 Task: In the event  named  Interview with Christen, Set a range of dates when you can accept meetings  '12 Jun â€" 30 Jun 2023'. Select a duration of  60 min. Select working hours  	_x000D_
MON- SAT 9:00am â€" 5:00pm. Add time before or after your events  as 5 min. Set the frequency of available time slots for invitees as  50 min. Set the minimum notice period and maximum events allowed per day as  44 hours and 2. , logged in from the account softage.4@softage.net and add another guest for the event, softage.1@softage.net
Action: Mouse pressed left at (457, 265)
Screenshot: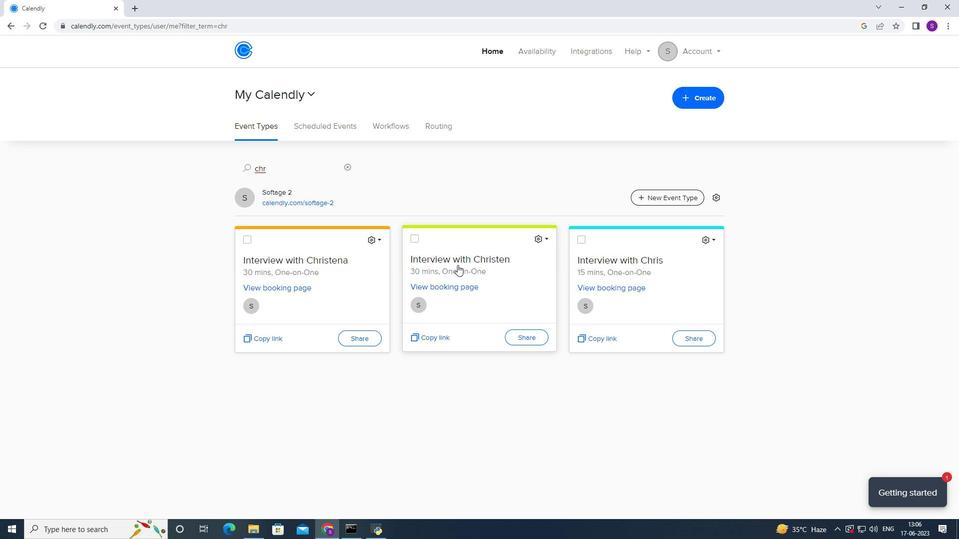 
Action: Mouse moved to (275, 205)
Screenshot: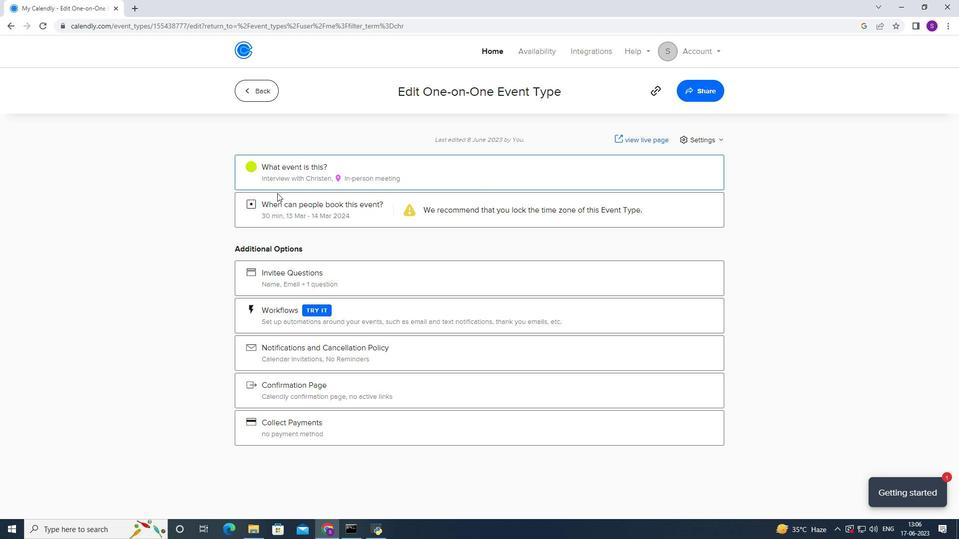 
Action: Mouse pressed left at (275, 205)
Screenshot: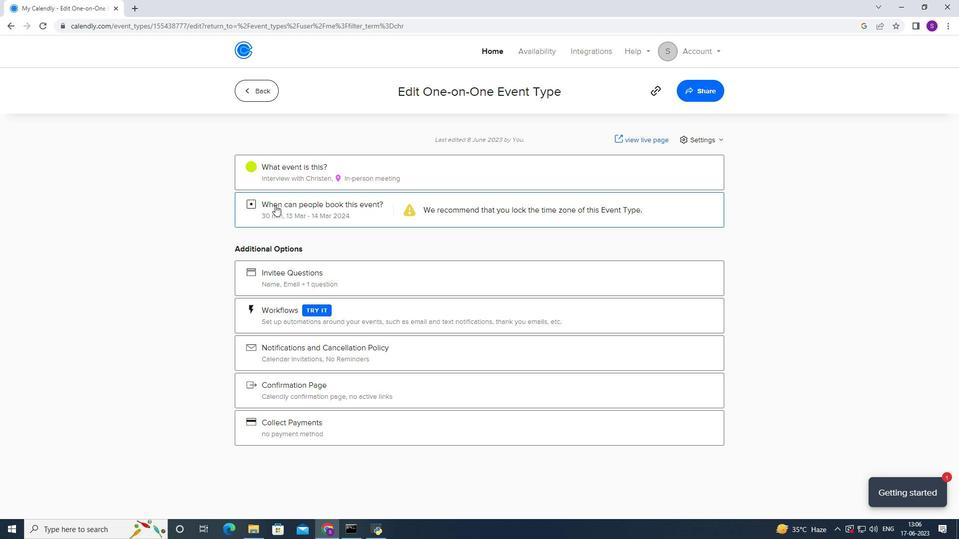 
Action: Mouse moved to (366, 332)
Screenshot: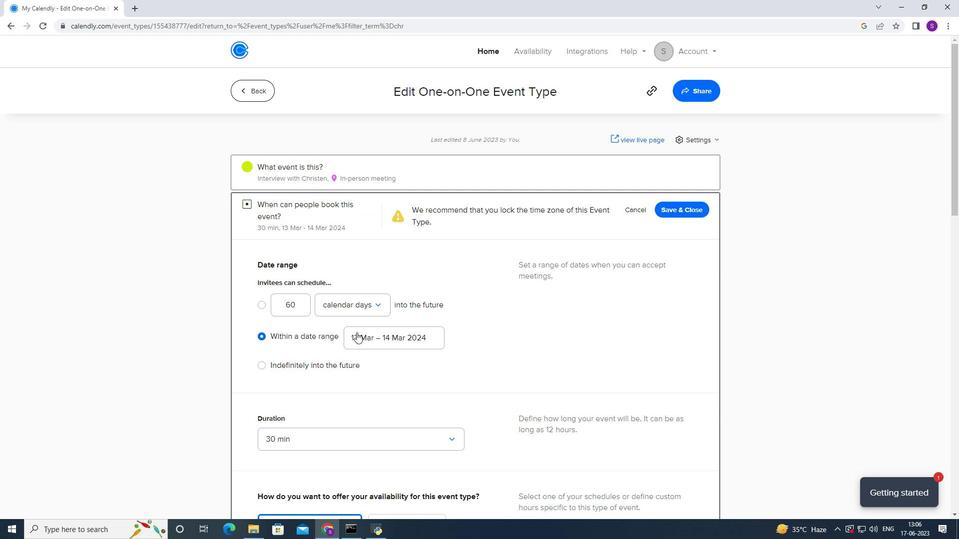 
Action: Mouse pressed left at (366, 332)
Screenshot: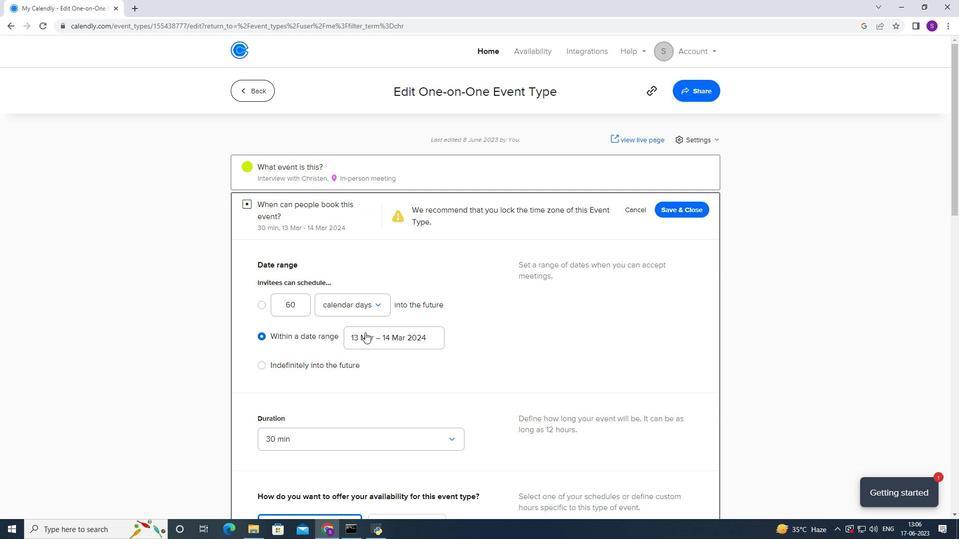 
Action: Mouse moved to (220, 218)
Screenshot: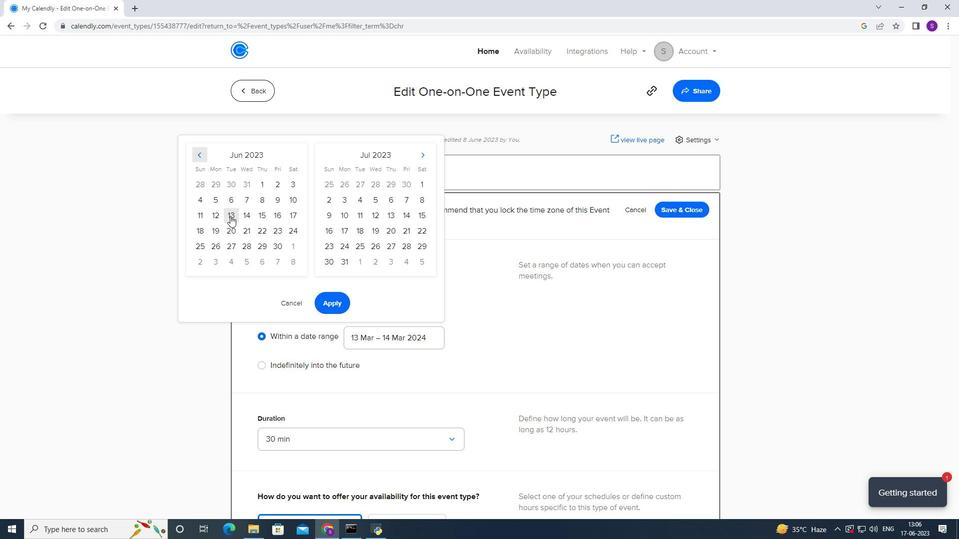 
Action: Mouse pressed left at (220, 218)
Screenshot: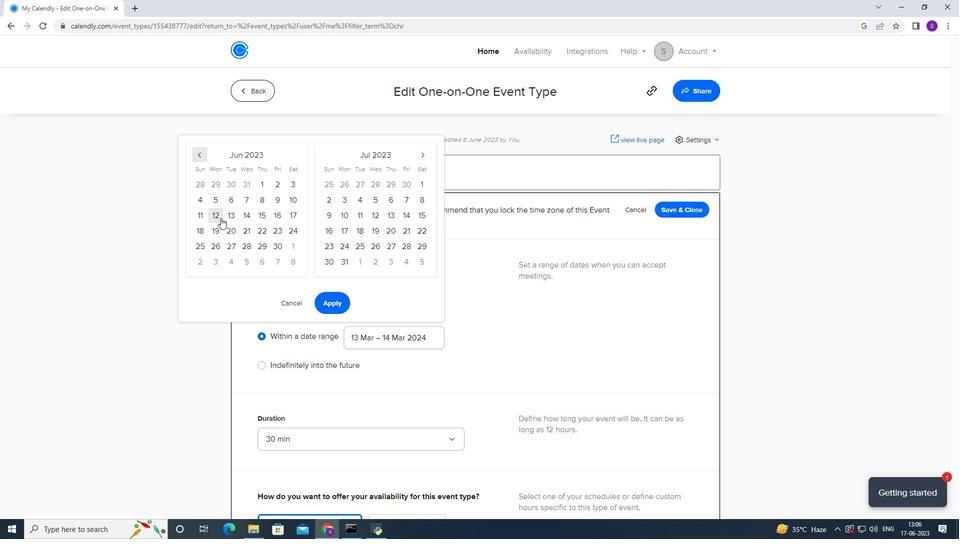 
Action: Mouse moved to (271, 249)
Screenshot: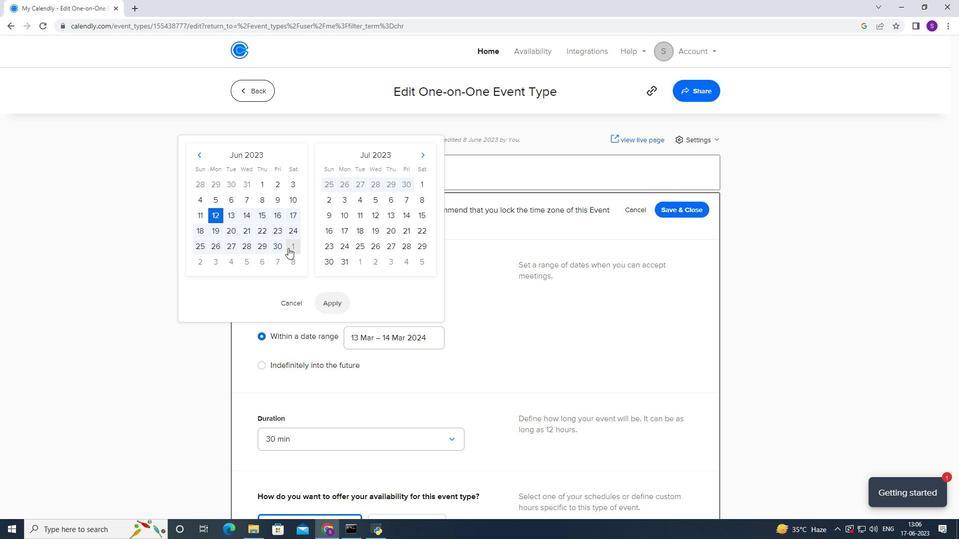 
Action: Mouse pressed left at (271, 249)
Screenshot: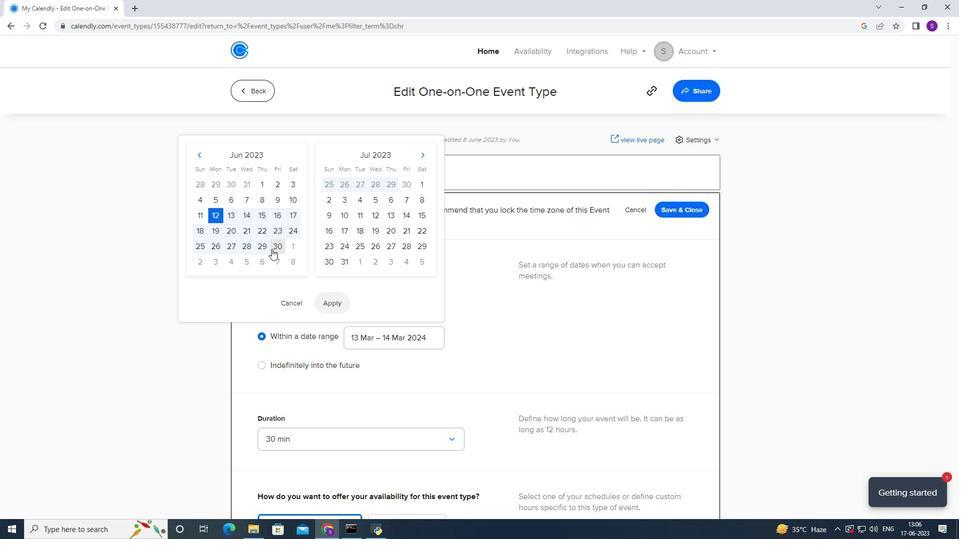 
Action: Mouse moved to (317, 301)
Screenshot: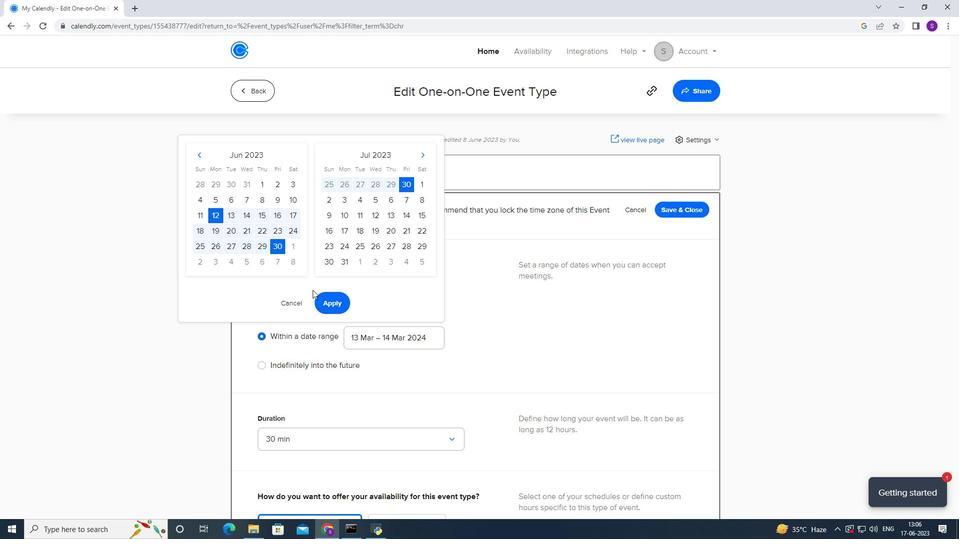 
Action: Mouse pressed left at (317, 301)
Screenshot: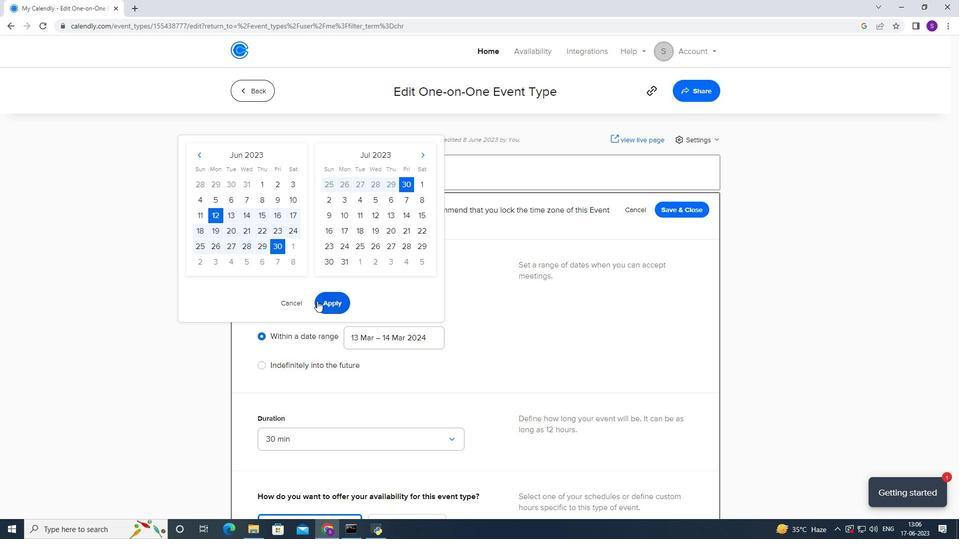 
Action: Mouse moved to (321, 300)
Screenshot: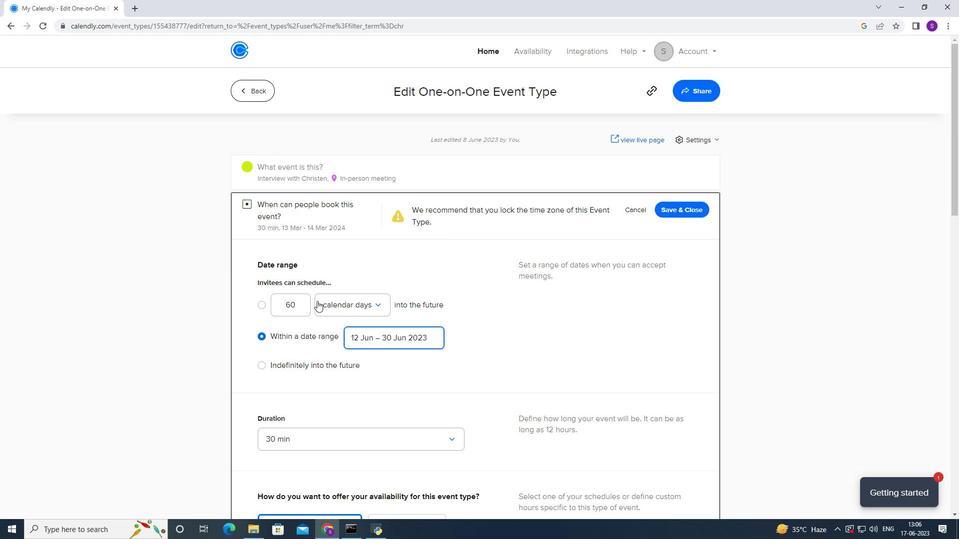 
Action: Mouse scrolled (321, 299) with delta (0, 0)
Screenshot: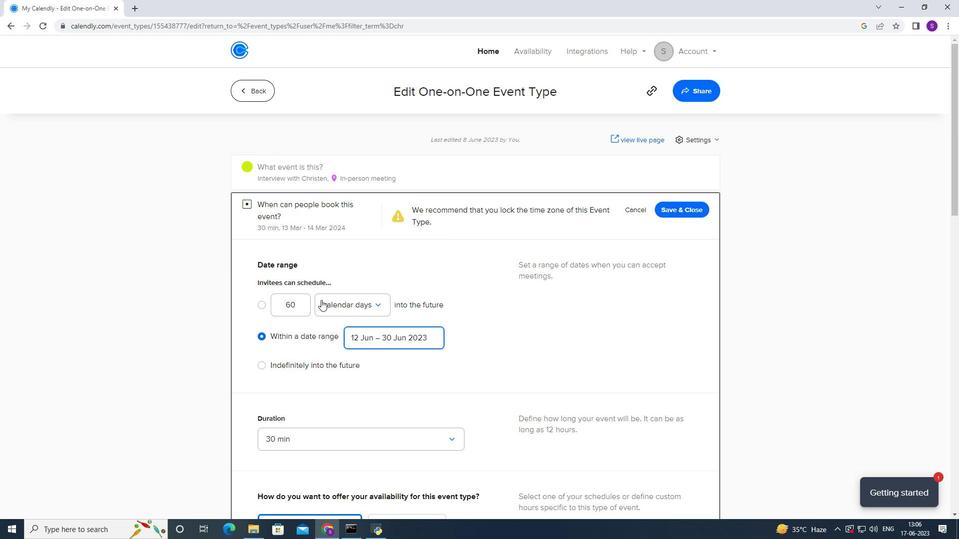 
Action: Mouse scrolled (321, 299) with delta (0, 0)
Screenshot: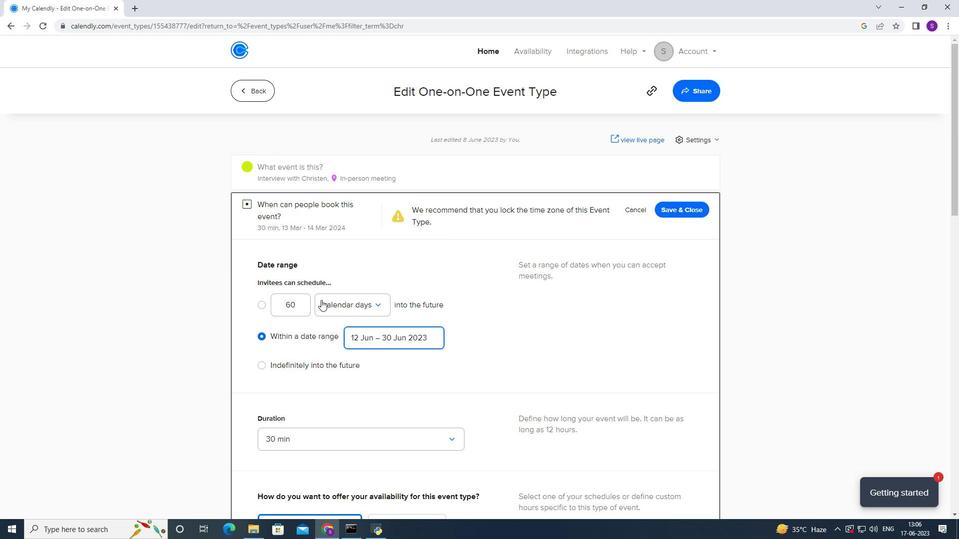 
Action: Mouse scrolled (321, 299) with delta (0, 0)
Screenshot: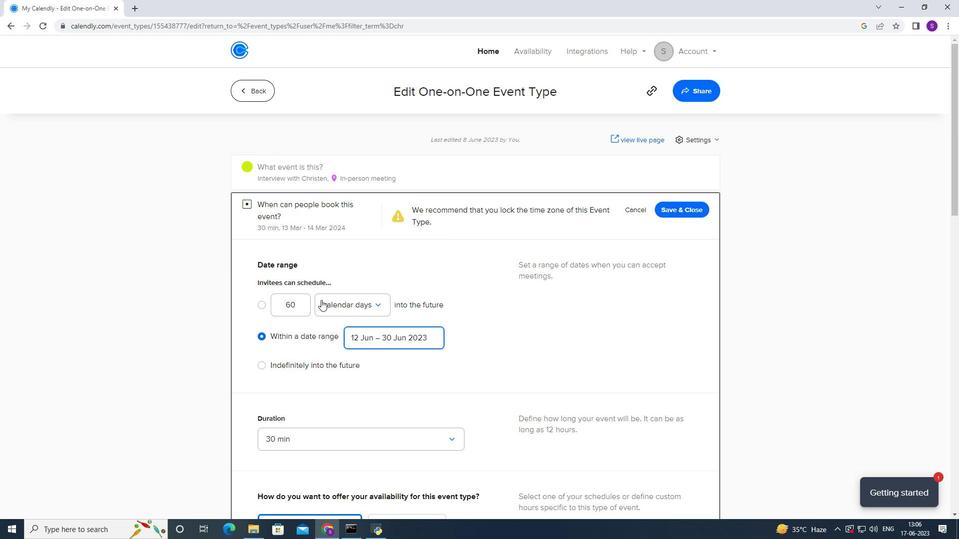 
Action: Mouse scrolled (321, 299) with delta (0, 0)
Screenshot: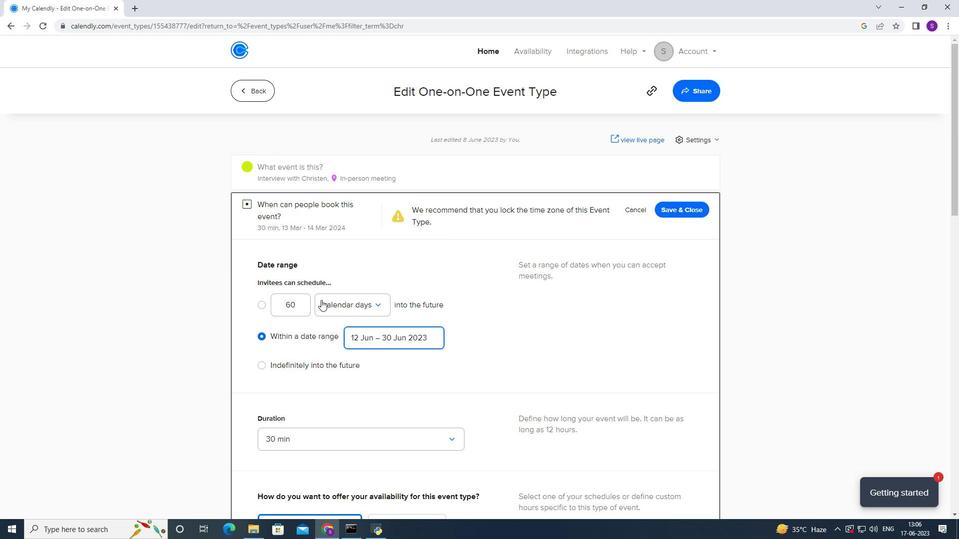 
Action: Mouse scrolled (321, 299) with delta (0, 0)
Screenshot: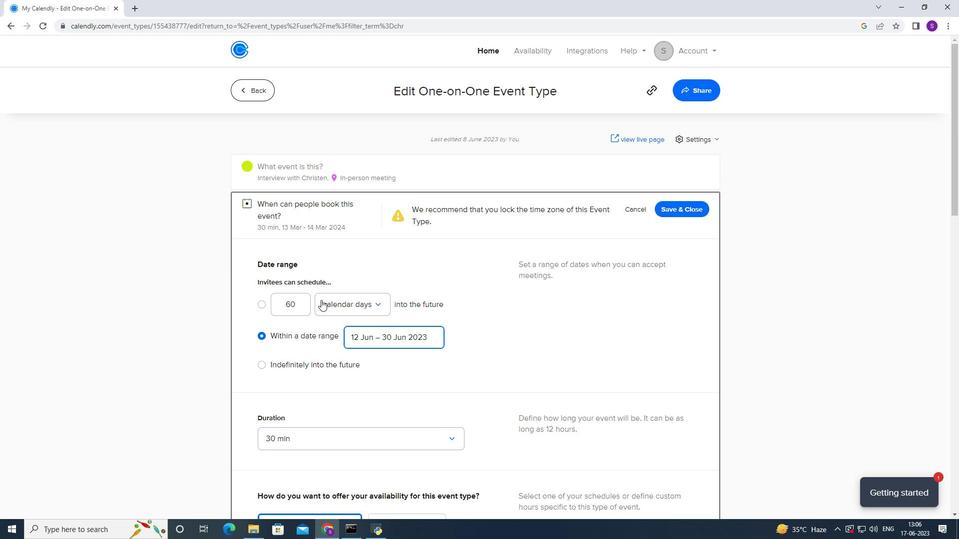 
Action: Mouse moved to (293, 190)
Screenshot: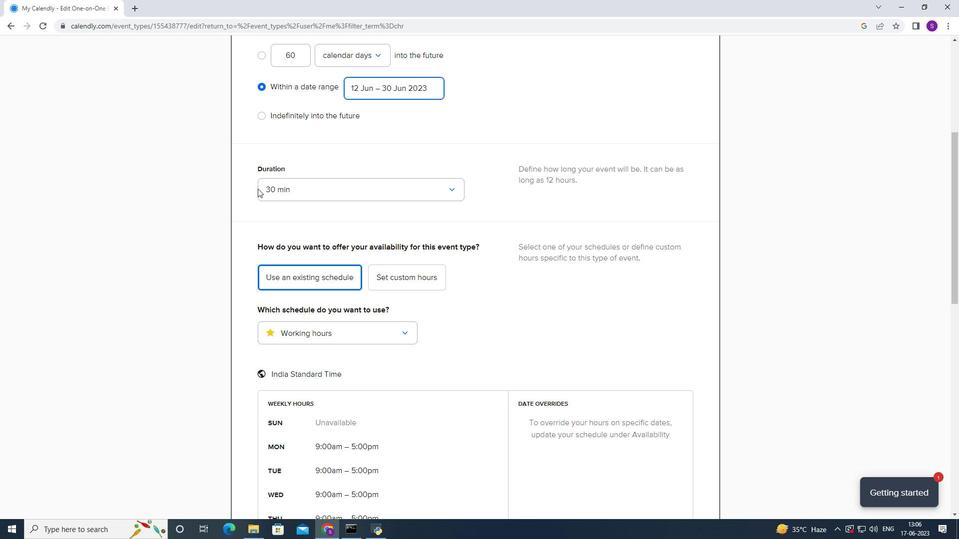 
Action: Mouse pressed left at (293, 190)
Screenshot: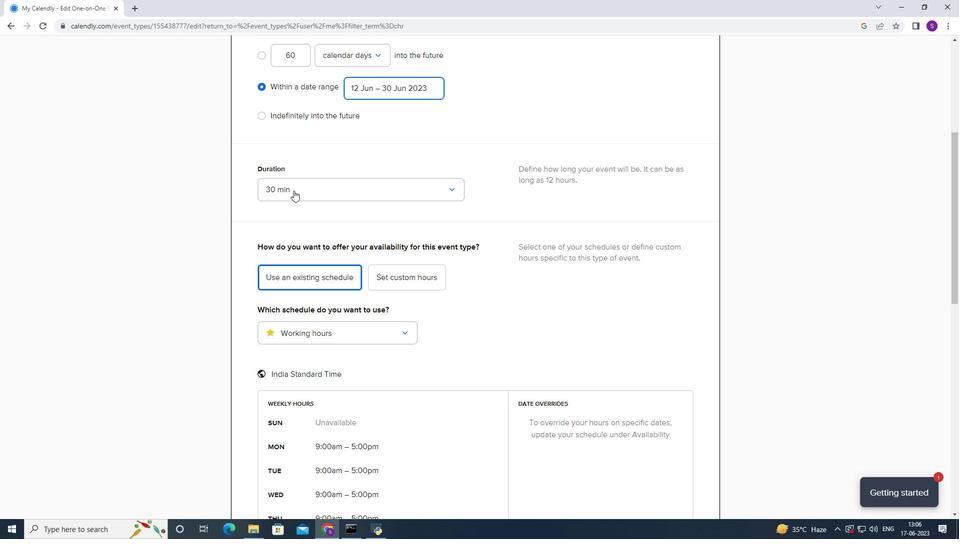 
Action: Mouse moved to (301, 265)
Screenshot: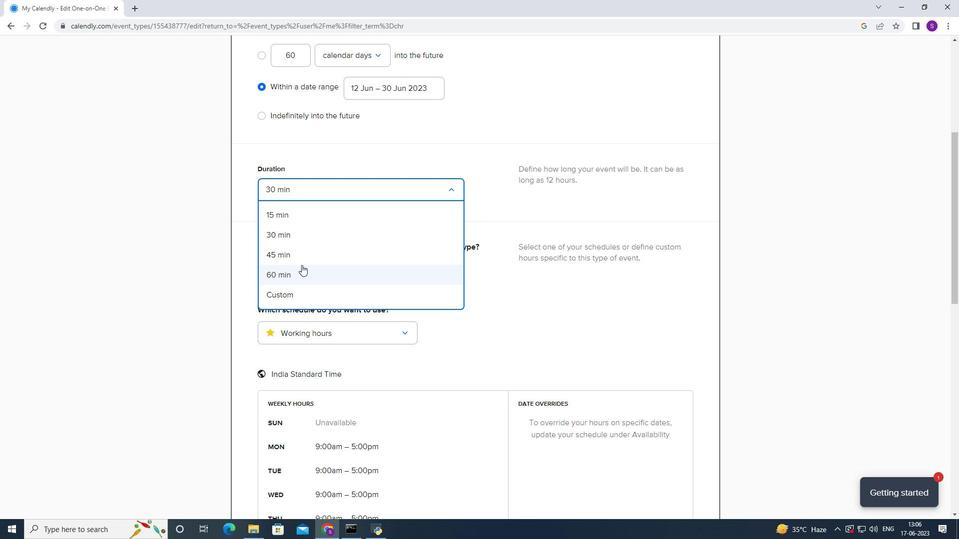 
Action: Mouse pressed left at (301, 265)
Screenshot: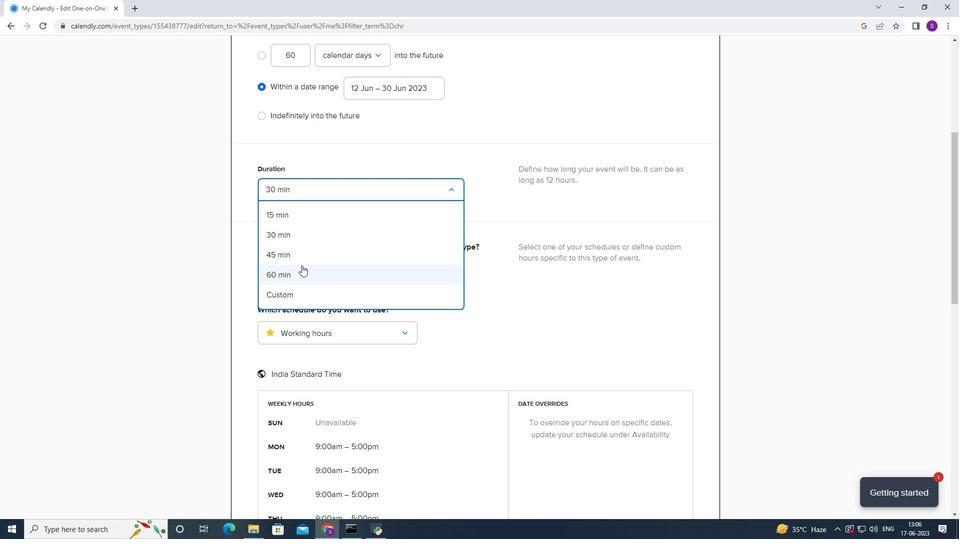 
Action: Mouse moved to (332, 252)
Screenshot: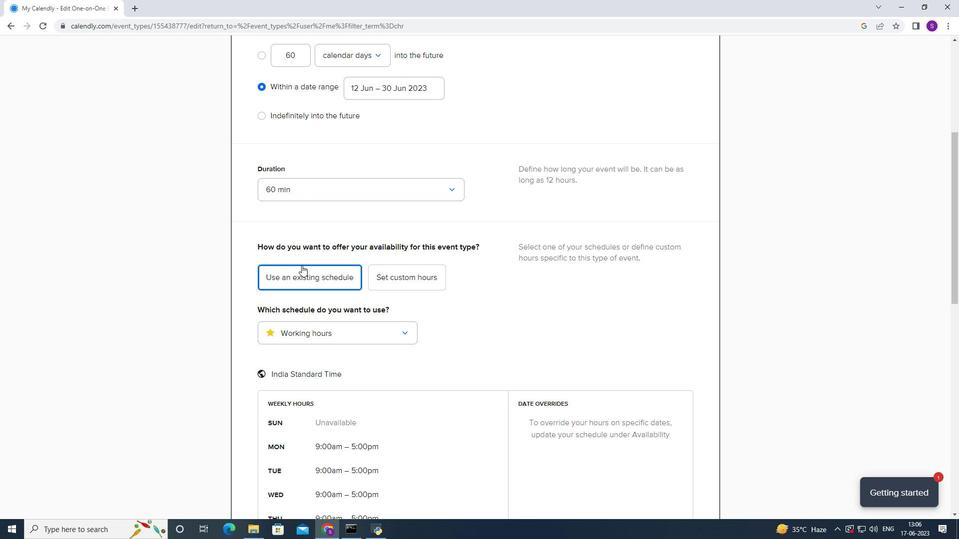 
Action: Mouse scrolled (332, 251) with delta (0, 0)
Screenshot: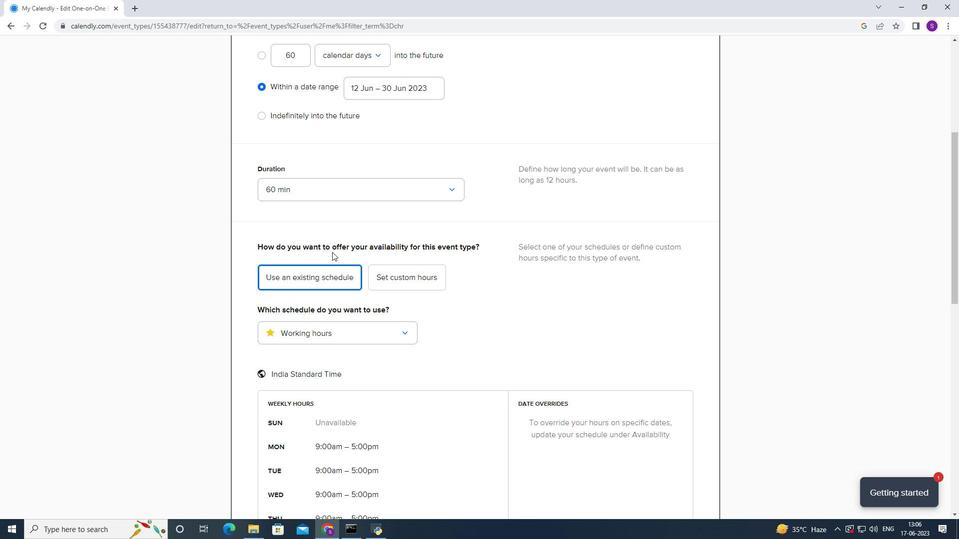 
Action: Mouse scrolled (332, 251) with delta (0, 0)
Screenshot: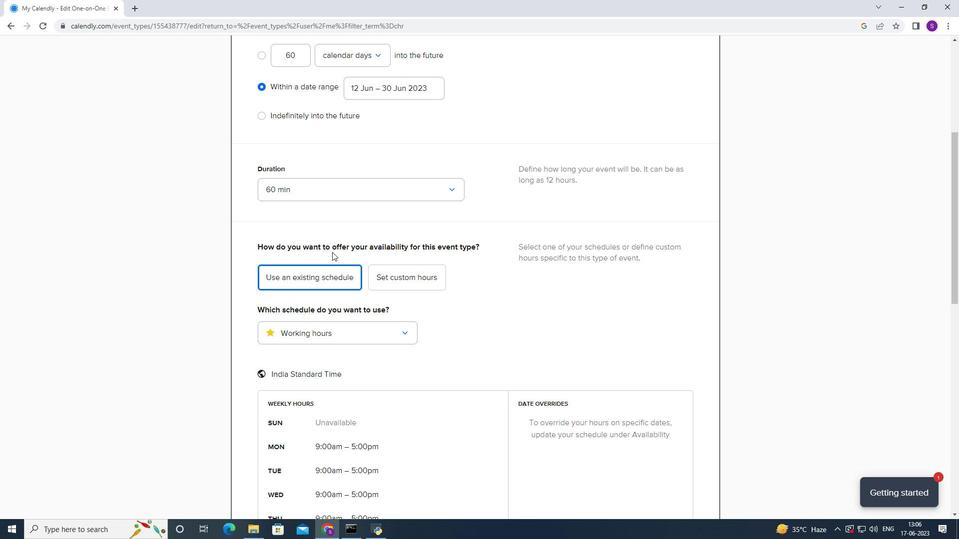 
Action: Mouse scrolled (332, 251) with delta (0, 0)
Screenshot: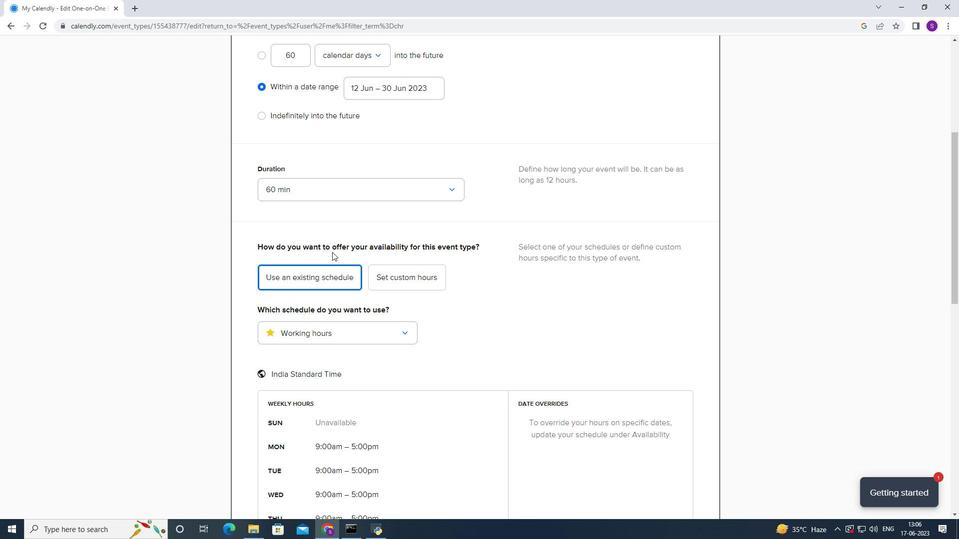 
Action: Mouse scrolled (332, 251) with delta (0, 0)
Screenshot: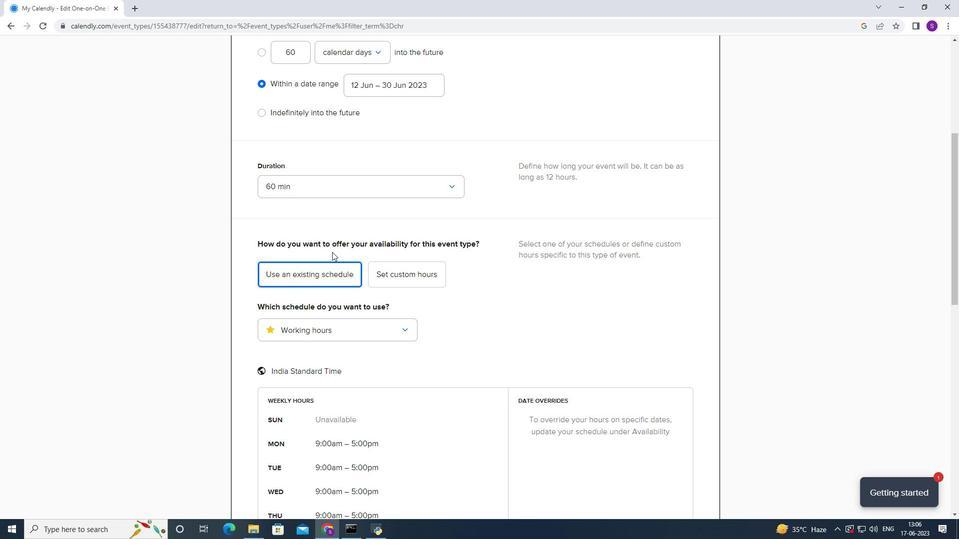 
Action: Mouse scrolled (332, 251) with delta (0, 0)
Screenshot: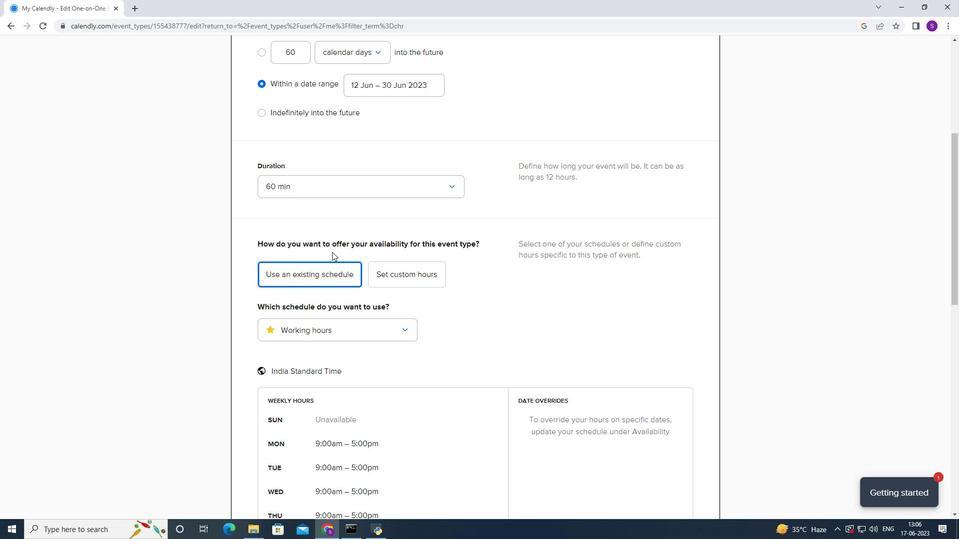 
Action: Mouse scrolled (332, 252) with delta (0, 0)
Screenshot: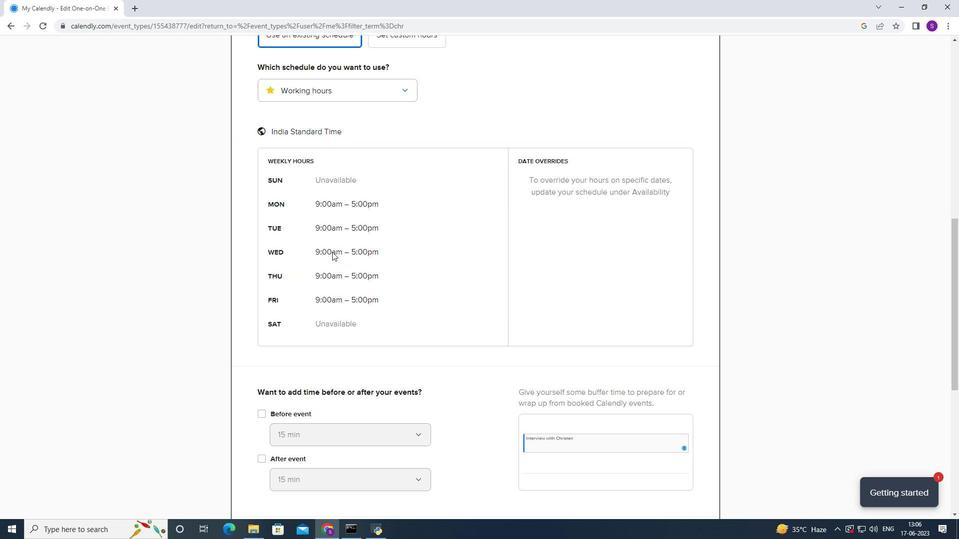 
Action: Mouse moved to (385, 72)
Screenshot: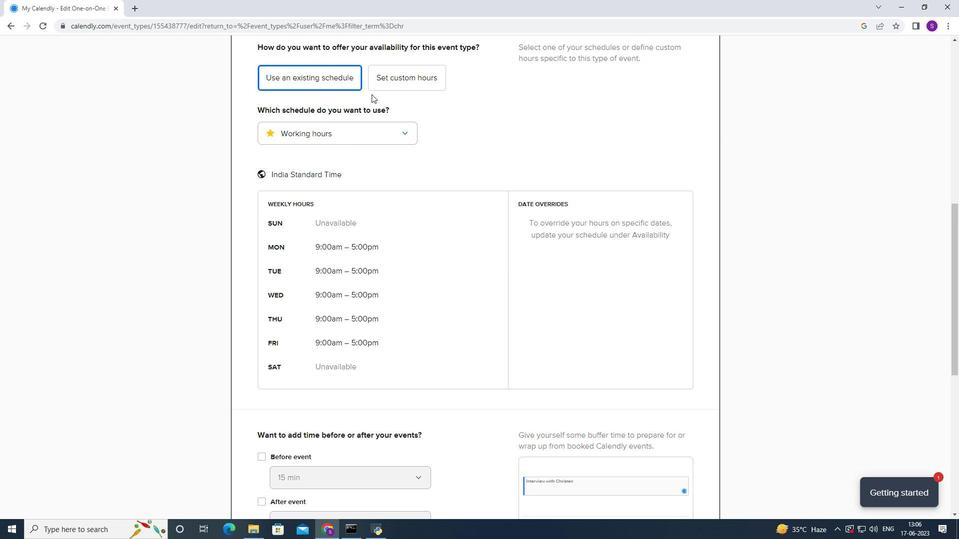 
Action: Mouse pressed left at (385, 72)
Screenshot: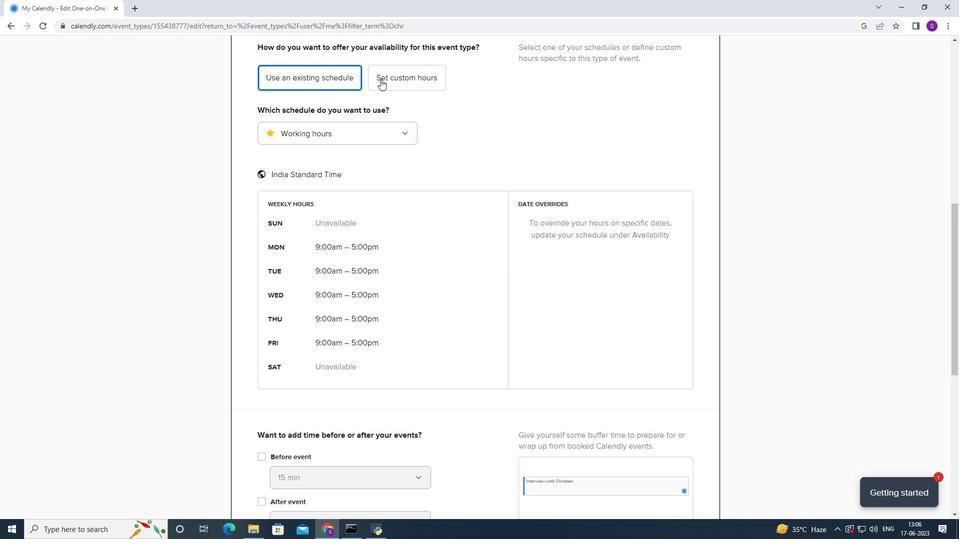 
Action: Mouse moved to (346, 247)
Screenshot: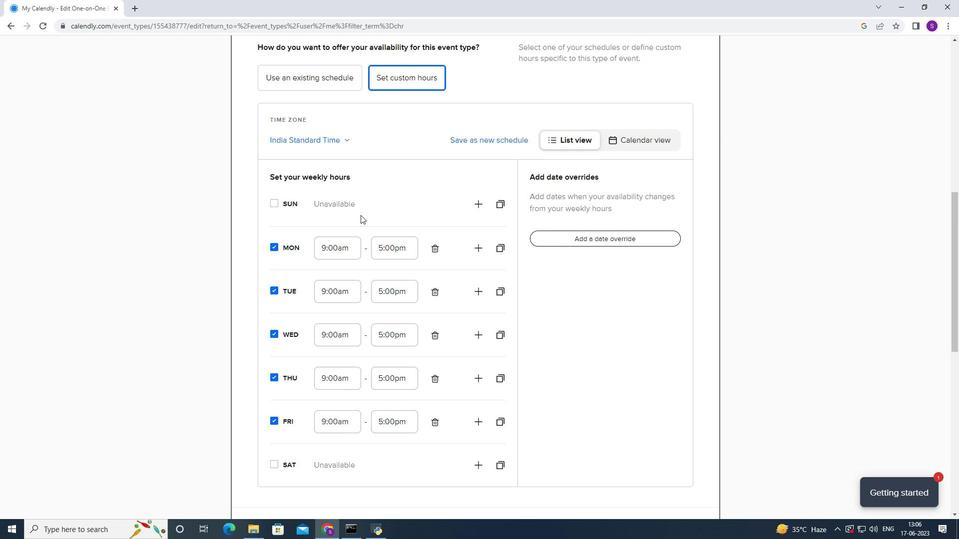 
Action: Mouse scrolled (346, 246) with delta (0, 0)
Screenshot: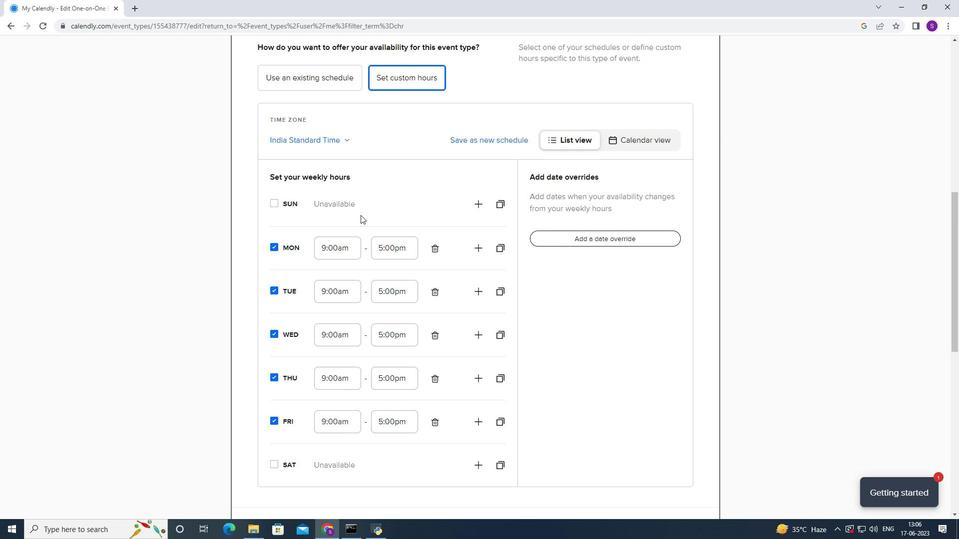 
Action: Mouse moved to (341, 255)
Screenshot: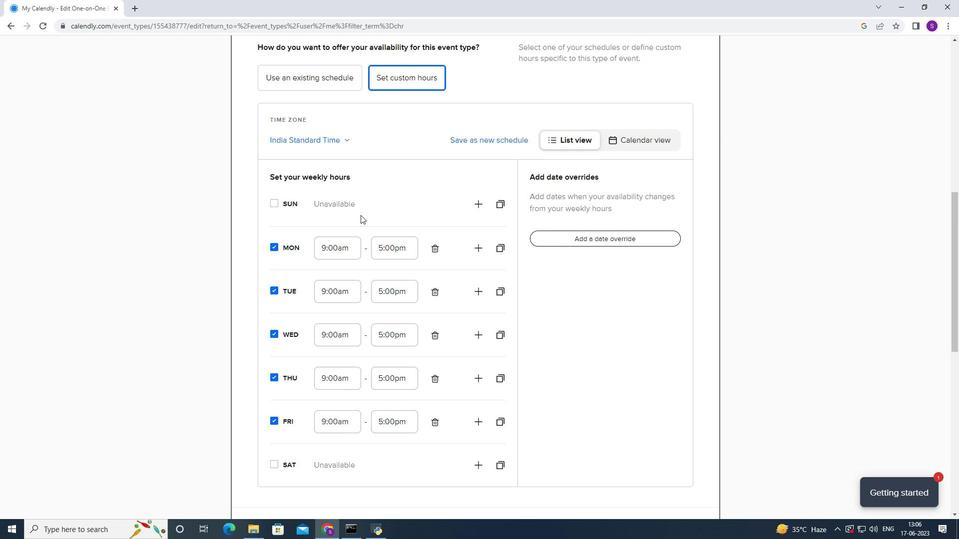 
Action: Mouse scrolled (341, 254) with delta (0, 0)
Screenshot: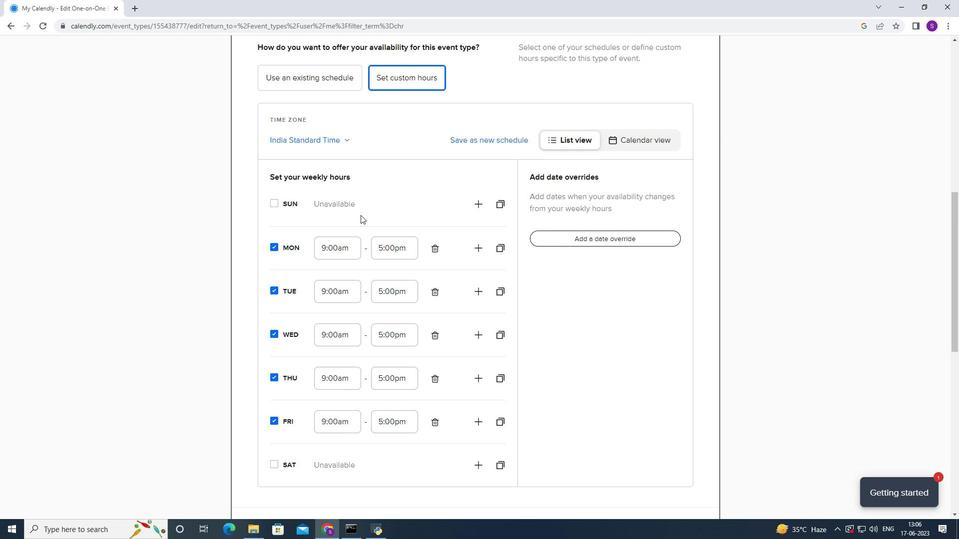 
Action: Mouse moved to (335, 265)
Screenshot: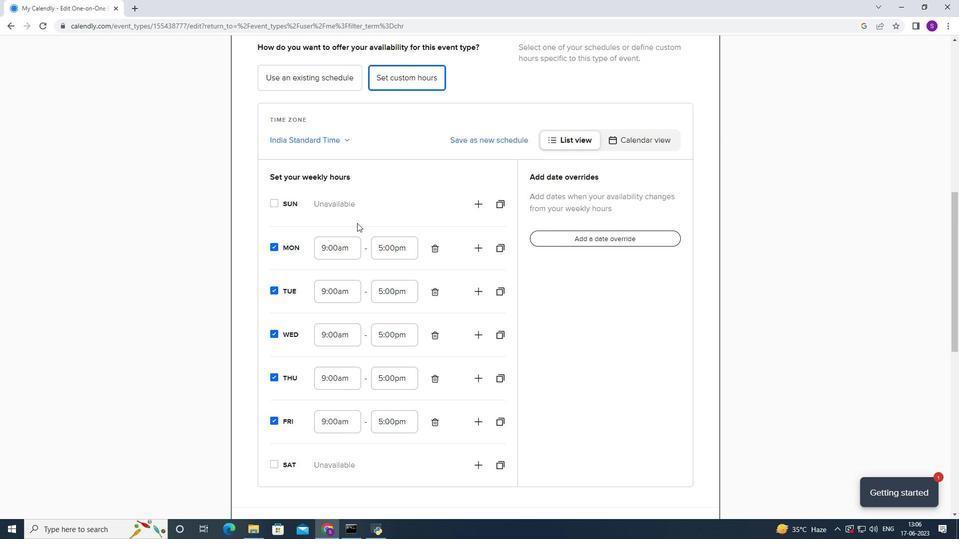 
Action: Mouse scrolled (337, 262) with delta (0, 0)
Screenshot: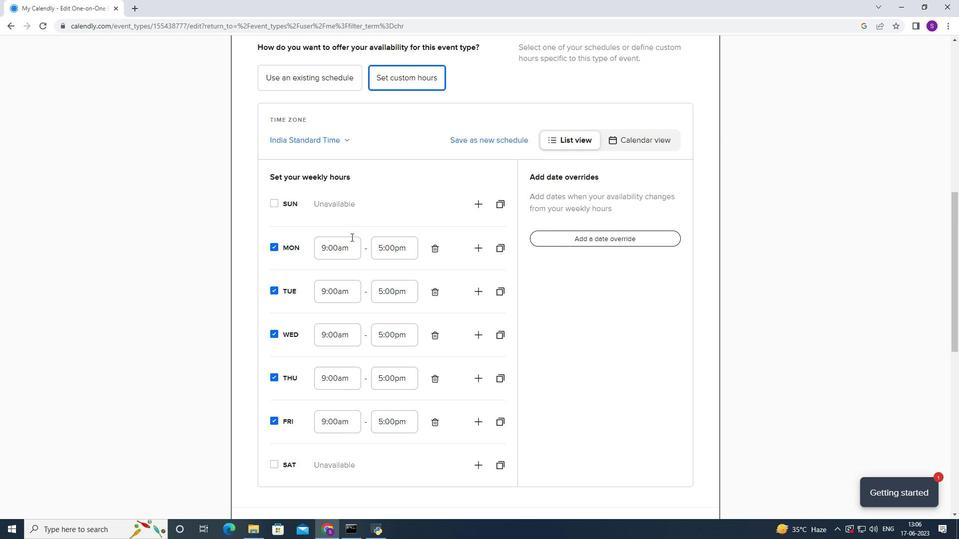 
Action: Mouse moved to (273, 316)
Screenshot: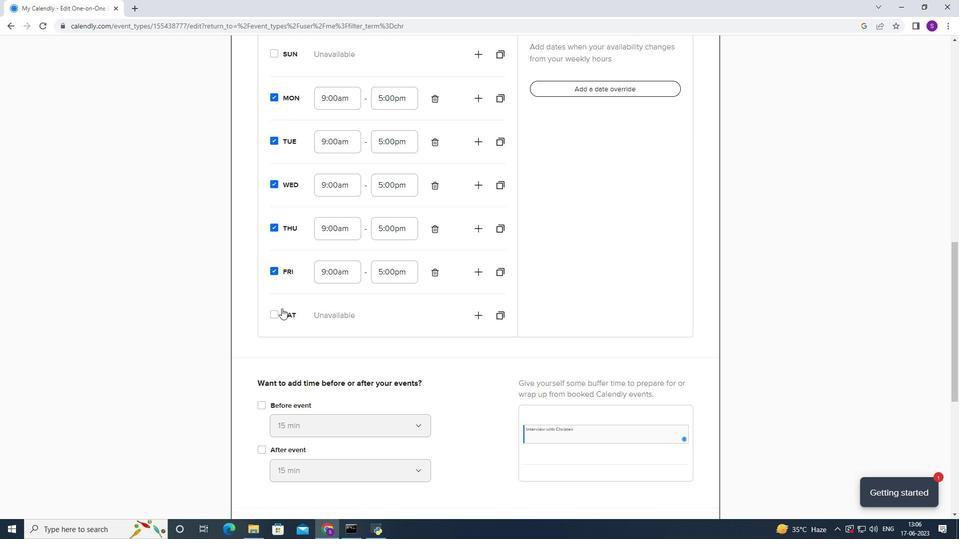 
Action: Mouse pressed left at (273, 316)
Screenshot: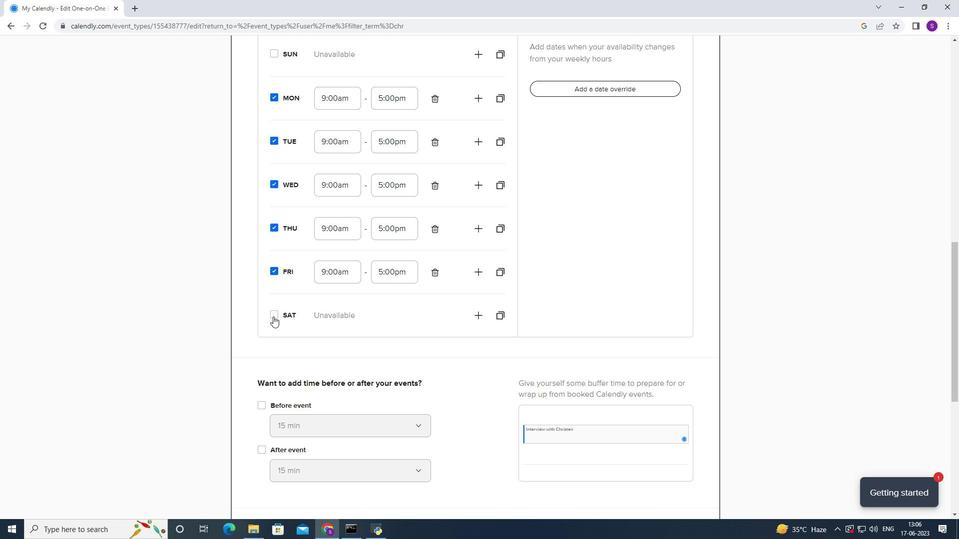 
Action: Mouse moved to (316, 301)
Screenshot: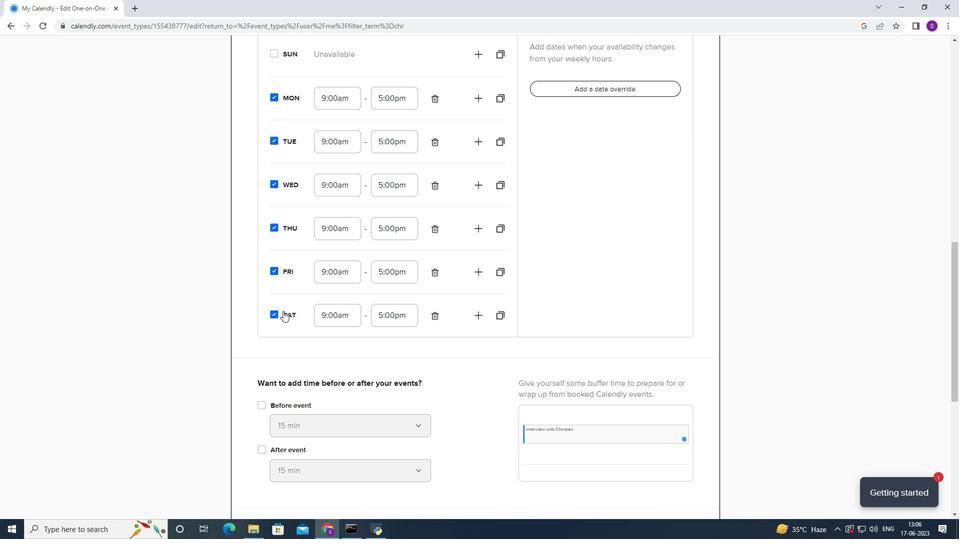 
Action: Mouse scrolled (316, 300) with delta (0, 0)
Screenshot: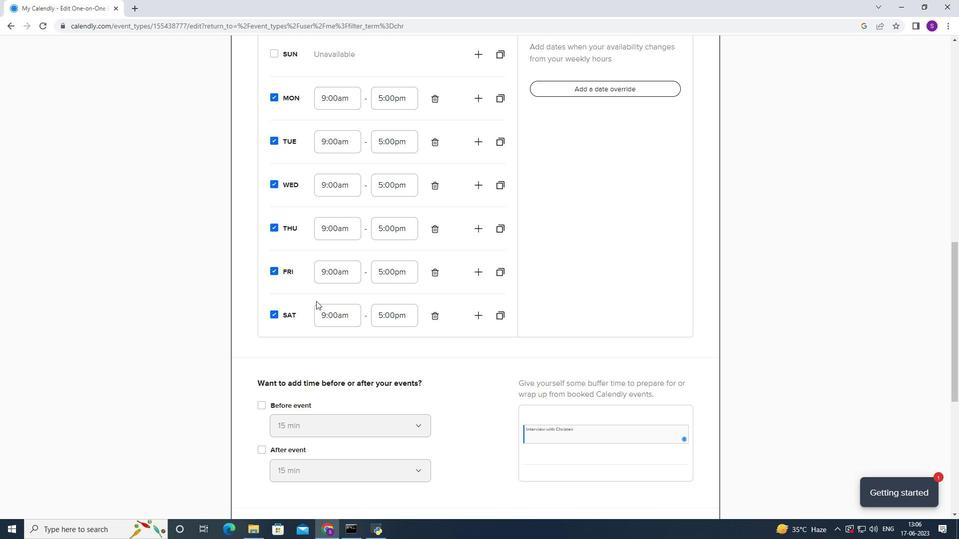 
Action: Mouse scrolled (316, 300) with delta (0, 0)
Screenshot: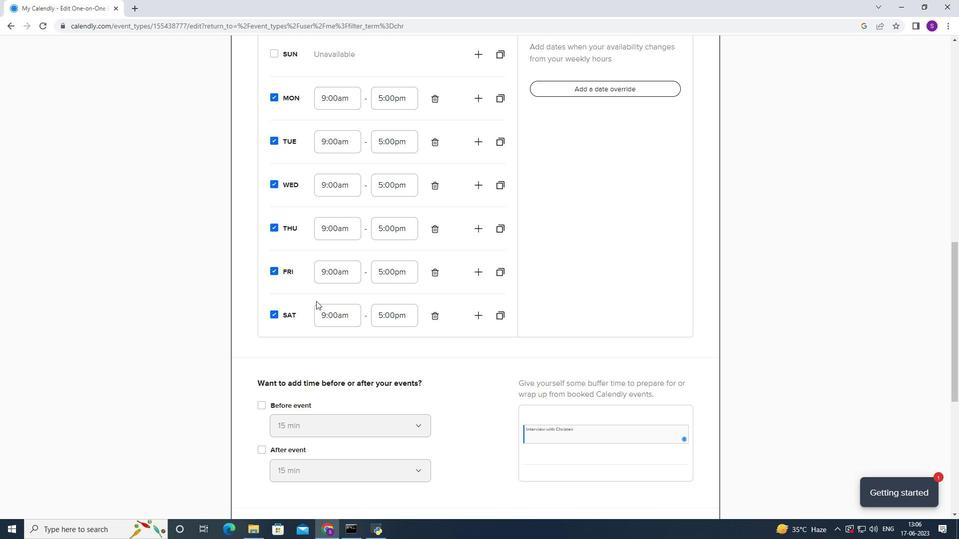 
Action: Mouse scrolled (316, 300) with delta (0, 0)
Screenshot: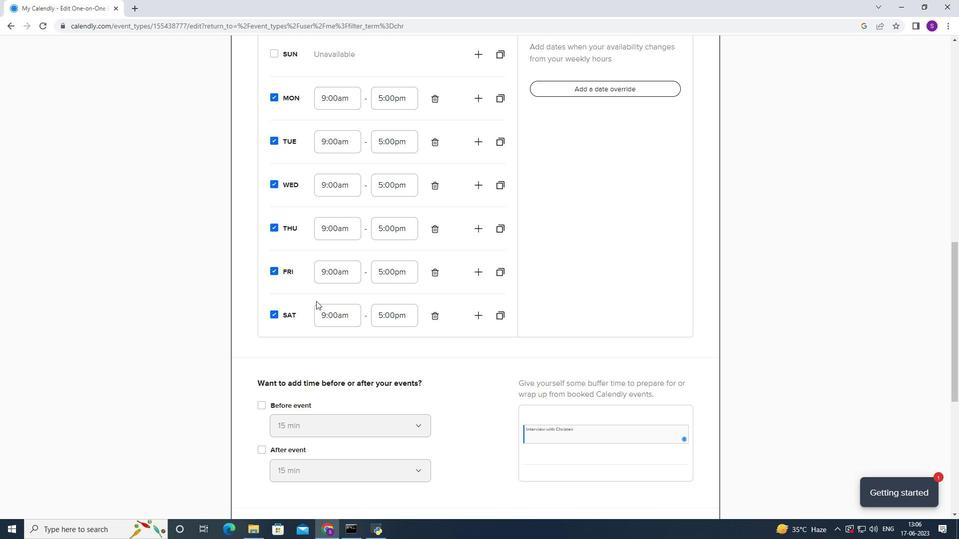 
Action: Mouse scrolled (316, 300) with delta (0, 0)
Screenshot: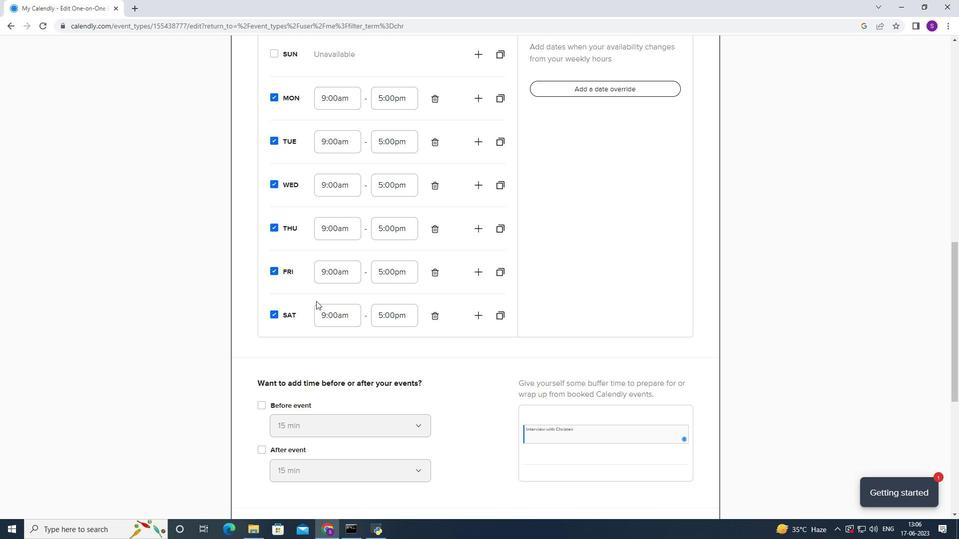 
Action: Mouse scrolled (316, 300) with delta (0, 0)
Screenshot: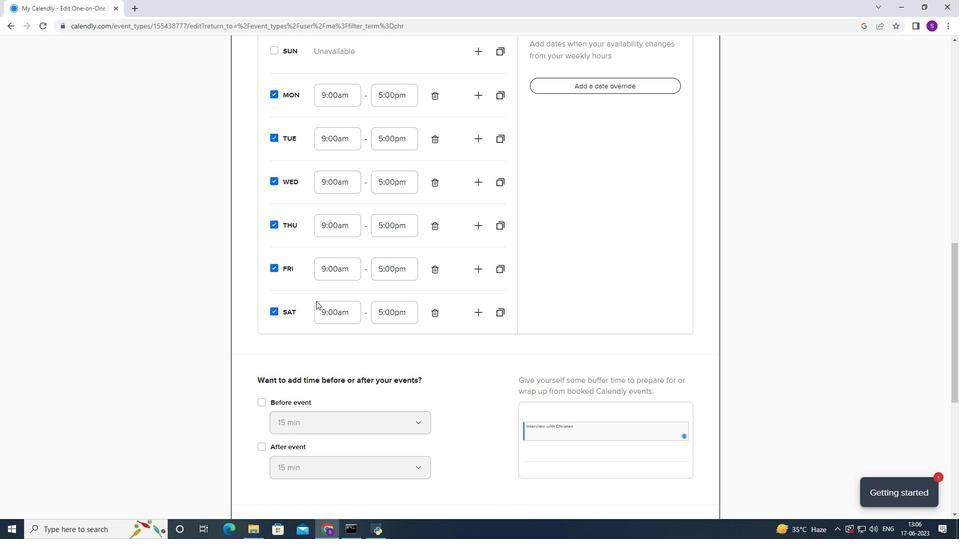 
Action: Mouse moved to (268, 154)
Screenshot: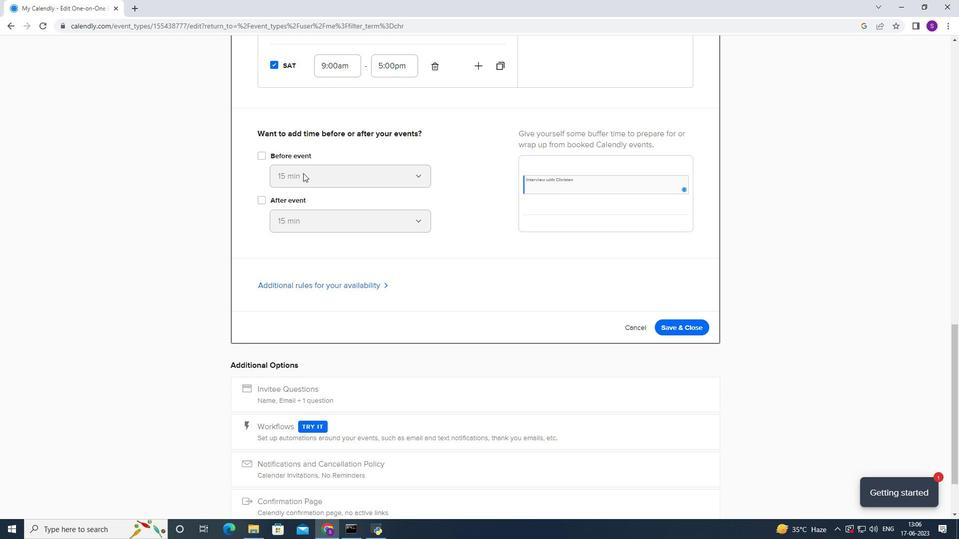 
Action: Mouse pressed left at (268, 154)
Screenshot: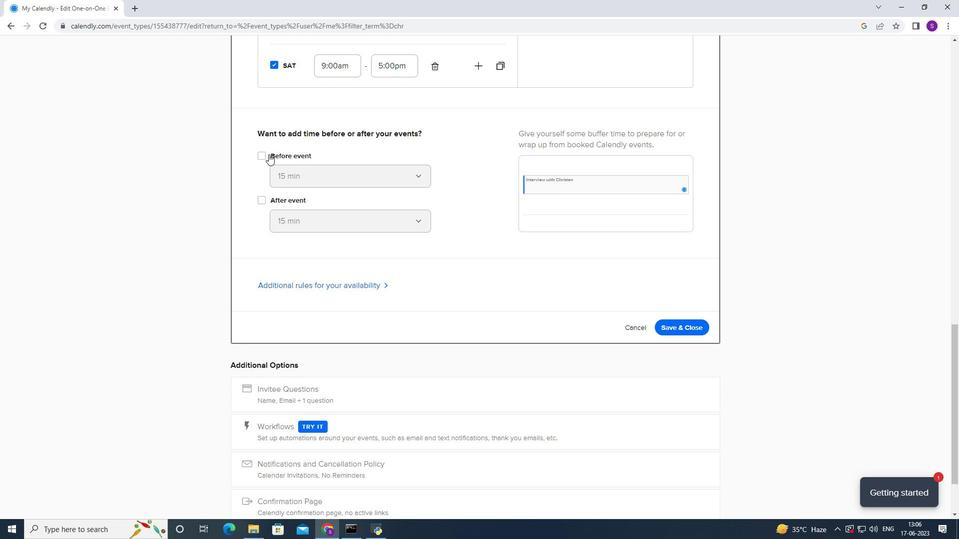 
Action: Mouse moved to (294, 172)
Screenshot: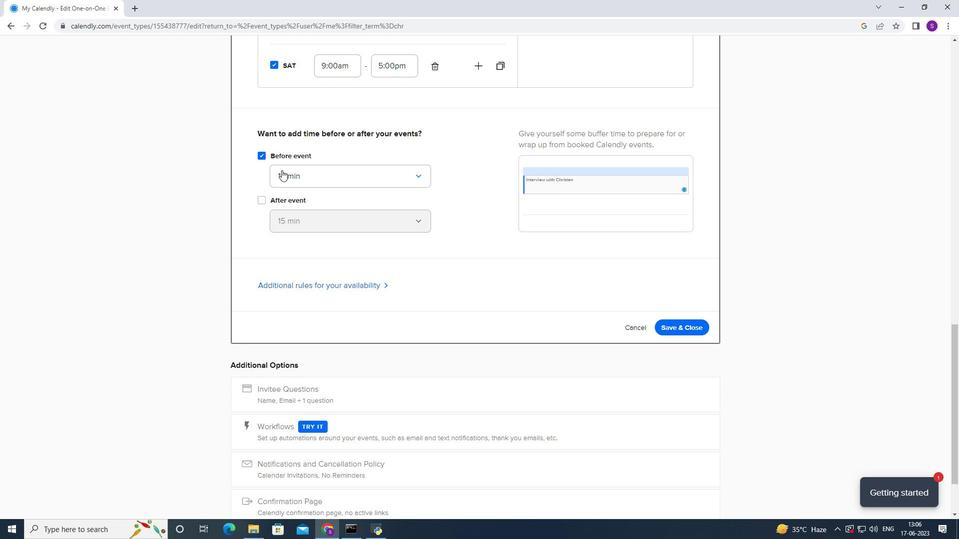 
Action: Mouse pressed left at (294, 172)
Screenshot: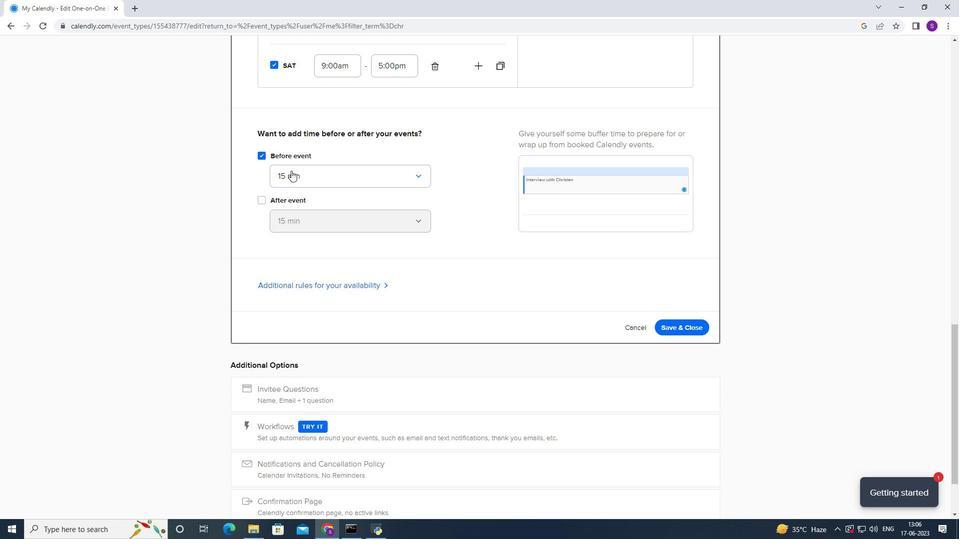 
Action: Mouse moved to (289, 201)
Screenshot: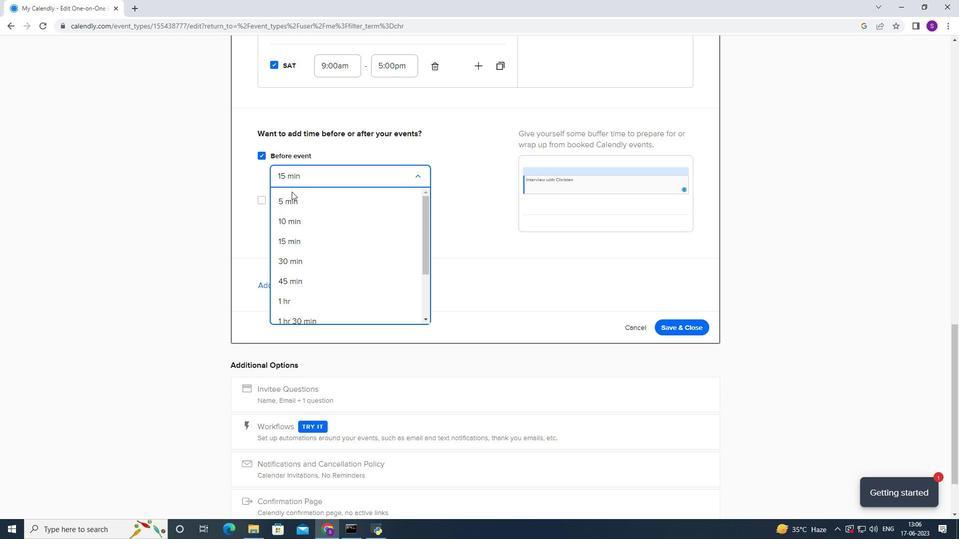 
Action: Mouse pressed left at (289, 201)
Screenshot: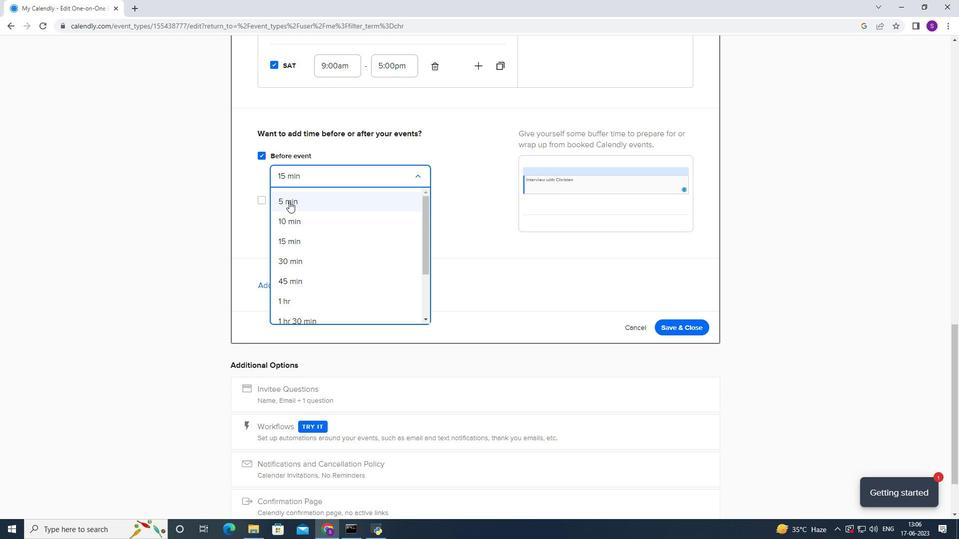 
Action: Mouse moved to (259, 192)
Screenshot: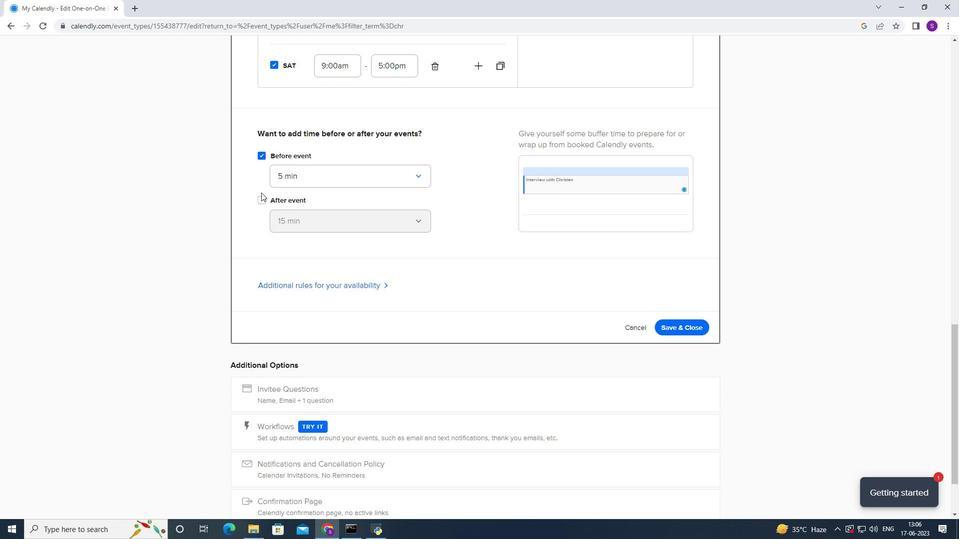 
Action: Mouse pressed left at (259, 192)
Screenshot: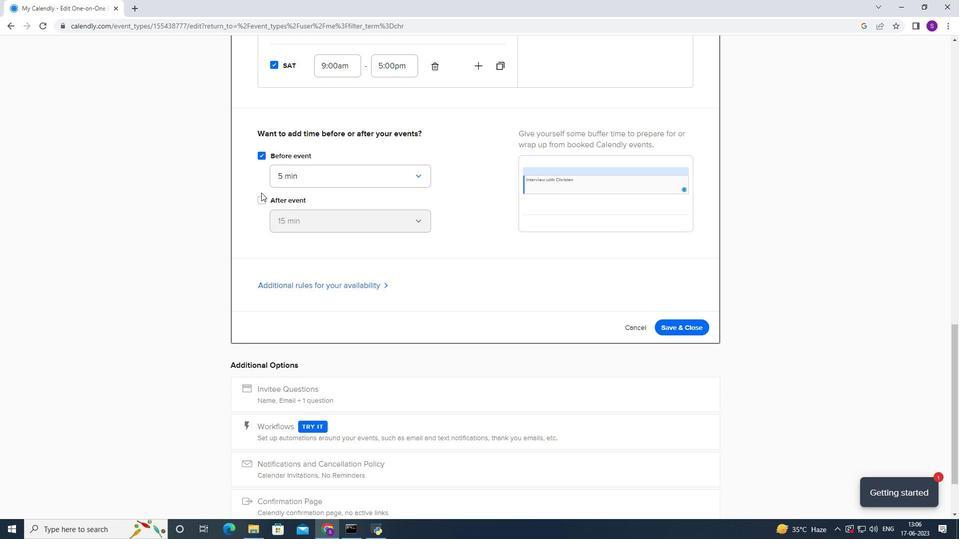 
Action: Mouse moved to (260, 196)
Screenshot: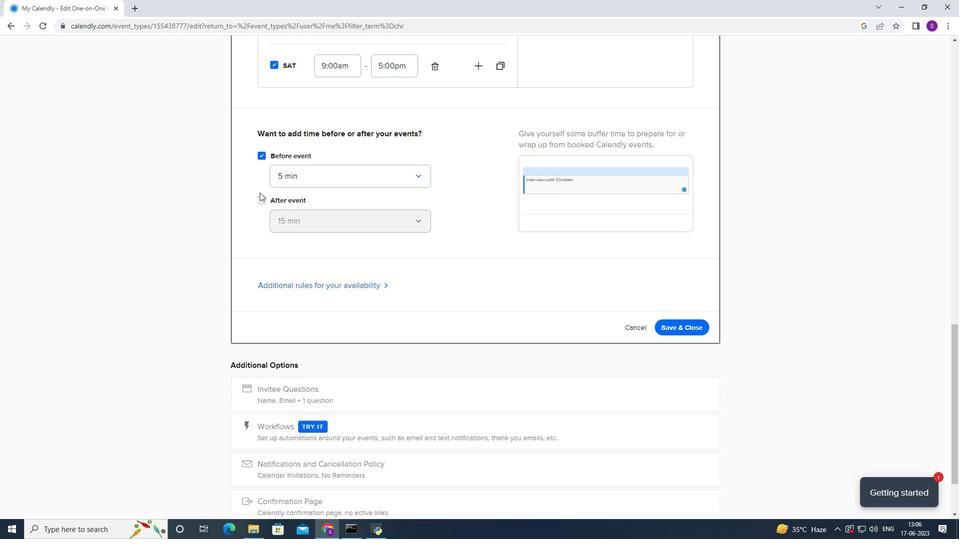 
Action: Mouse pressed left at (260, 196)
Screenshot: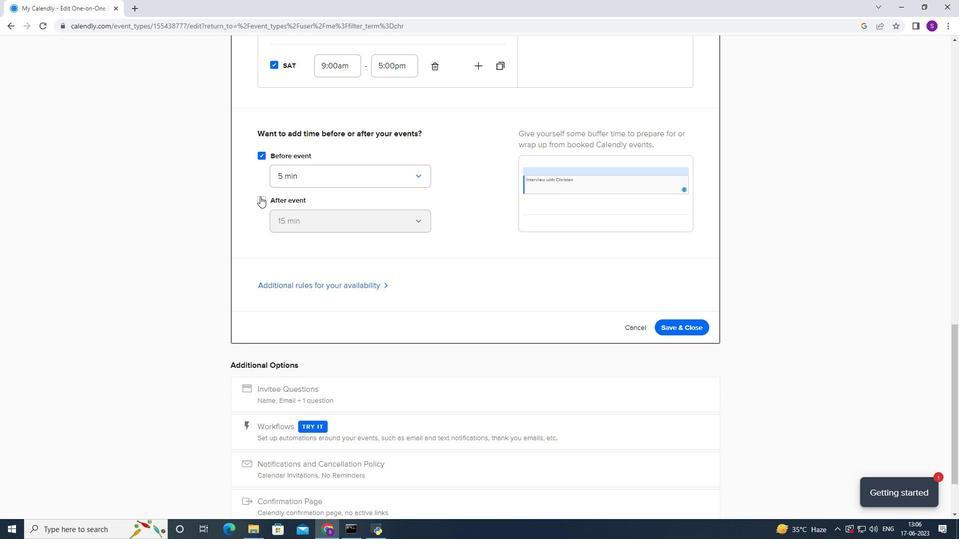 
Action: Mouse moved to (282, 222)
Screenshot: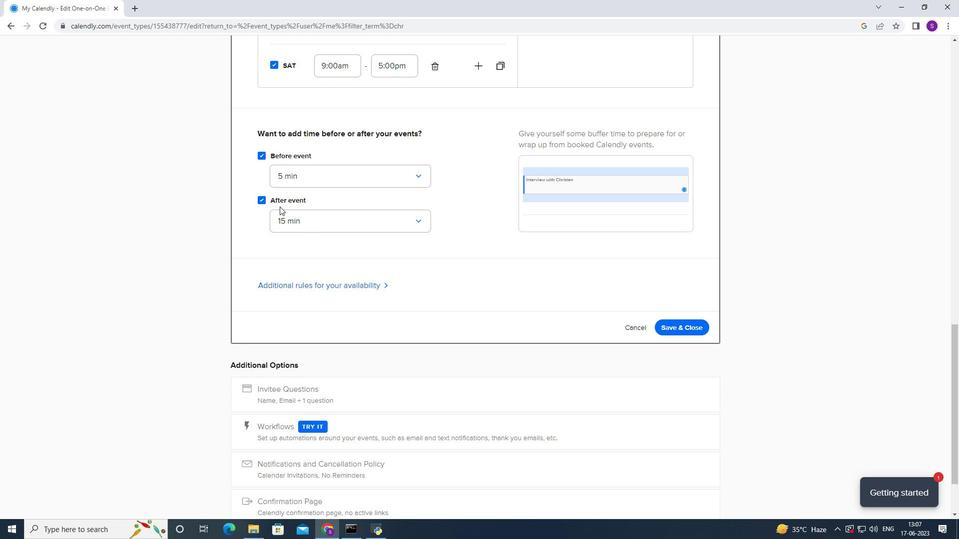 
Action: Mouse pressed left at (282, 222)
Screenshot: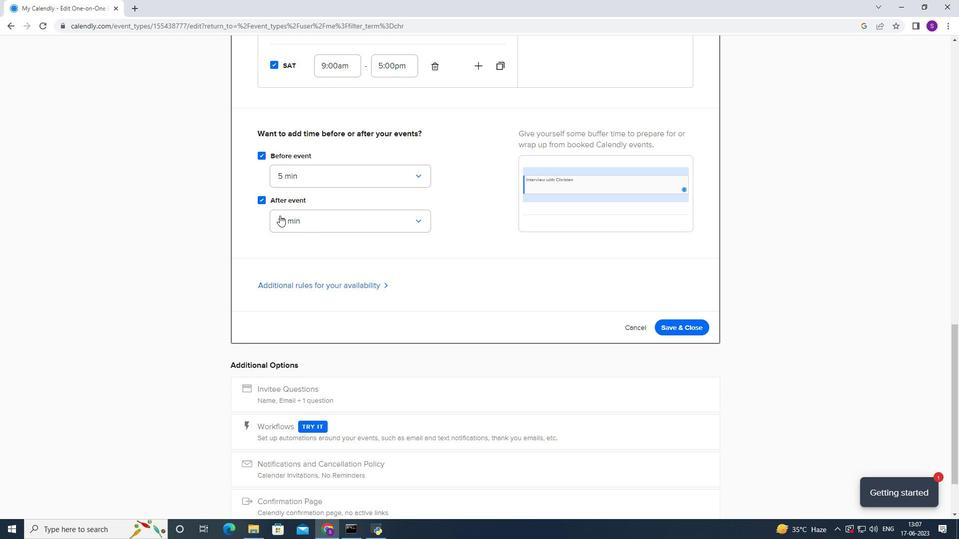 
Action: Mouse moved to (287, 242)
Screenshot: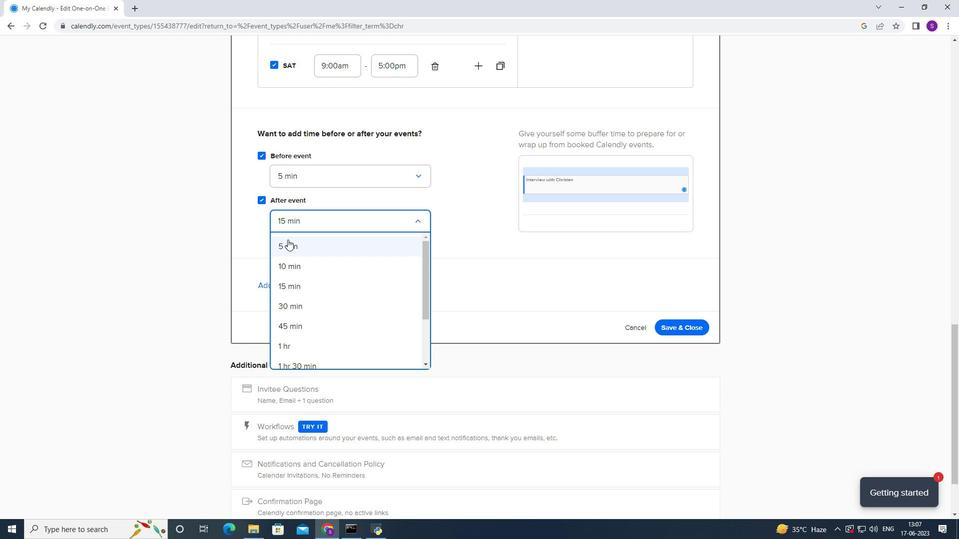 
Action: Mouse pressed left at (287, 242)
Screenshot: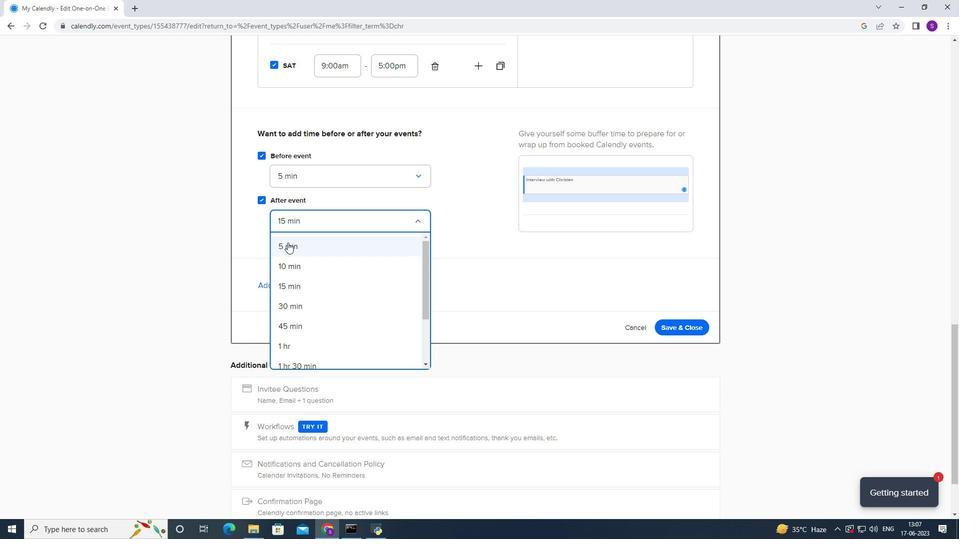 
Action: Mouse scrolled (287, 242) with delta (0, 0)
Screenshot: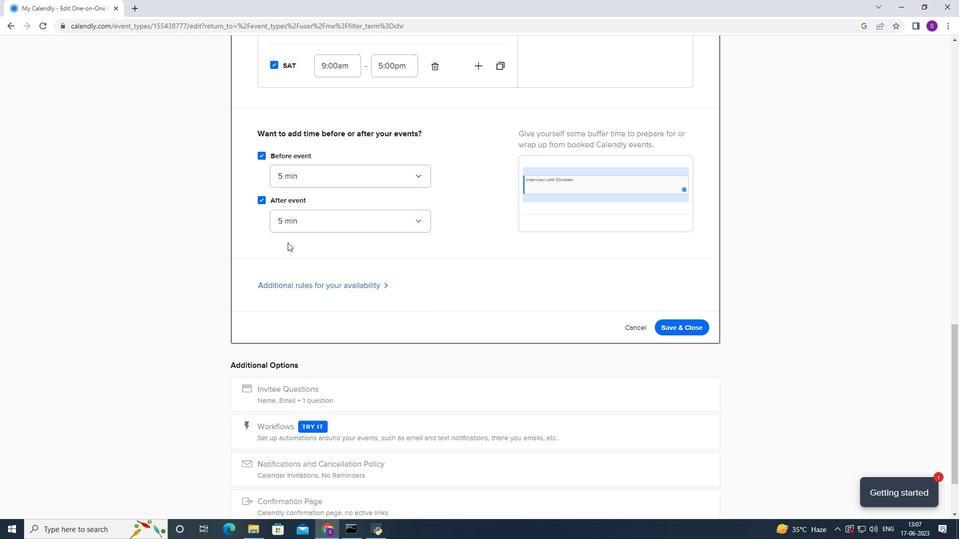 
Action: Mouse scrolled (287, 242) with delta (0, 0)
Screenshot: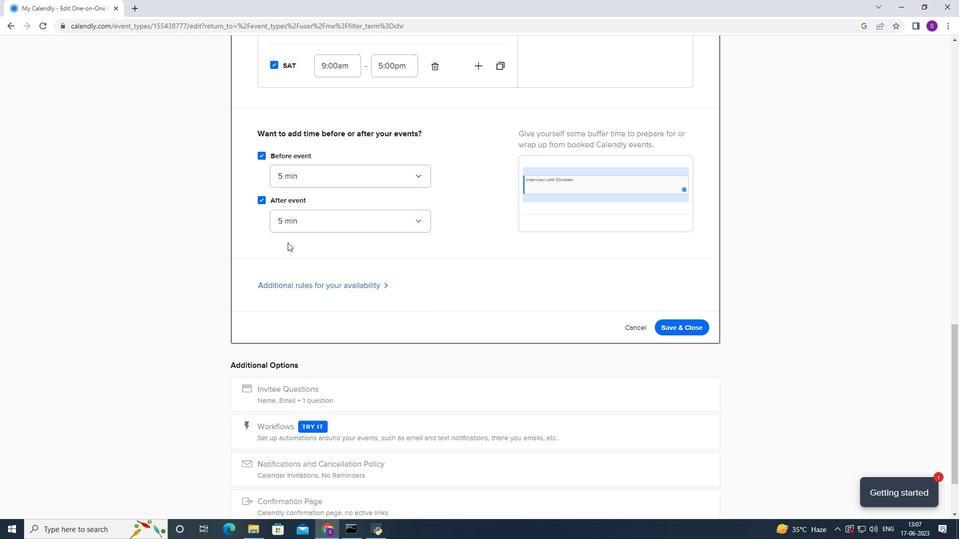 
Action: Mouse moved to (347, 210)
Screenshot: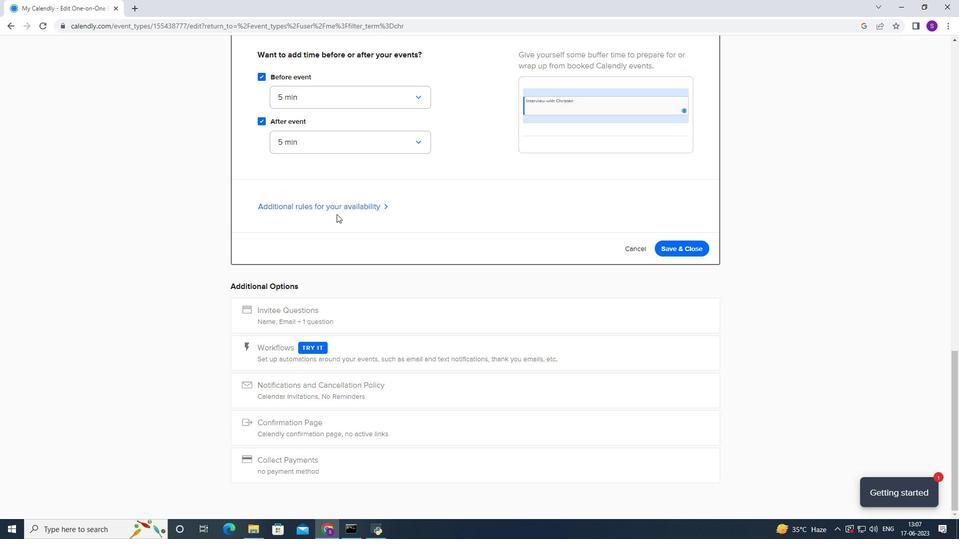 
Action: Mouse pressed left at (347, 210)
Screenshot: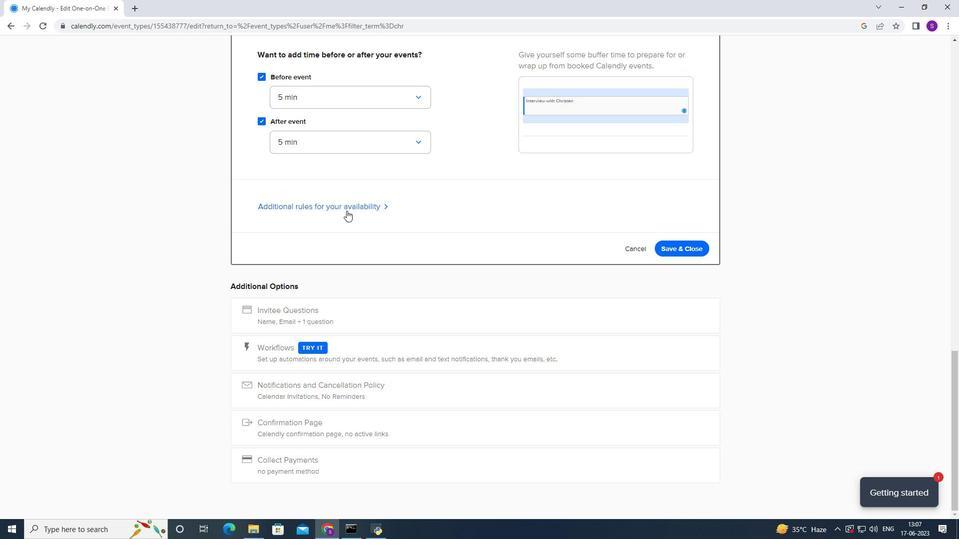 
Action: Mouse moved to (325, 294)
Screenshot: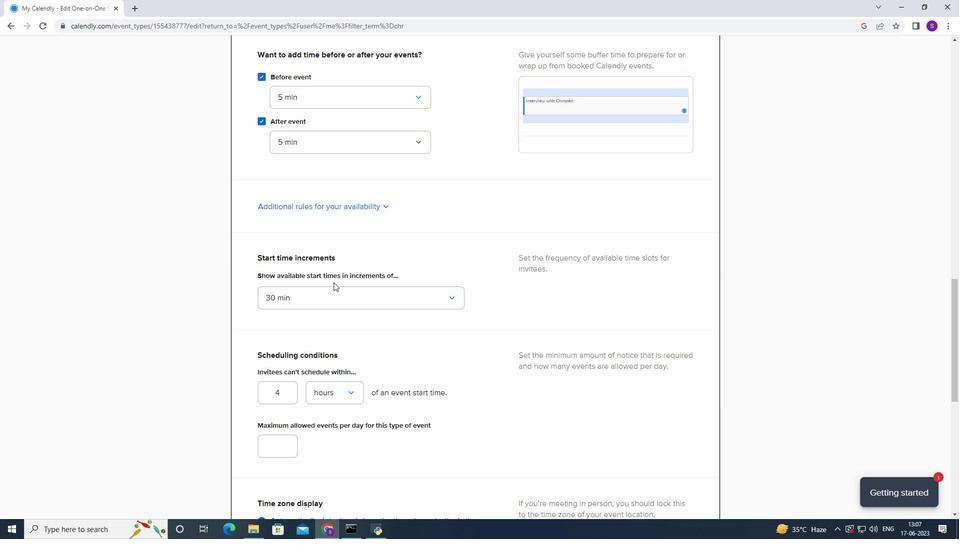 
Action: Mouse pressed left at (325, 294)
Screenshot: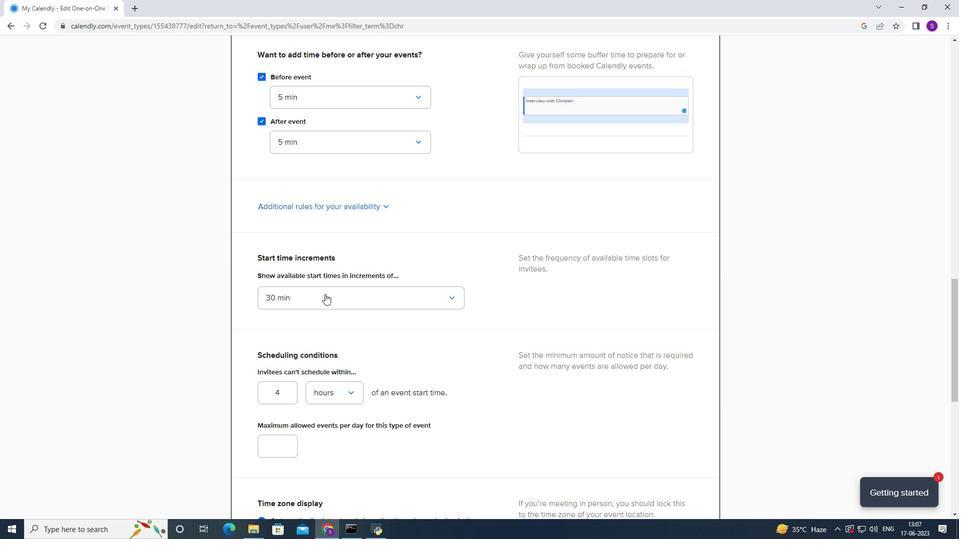 
Action: Mouse moved to (295, 432)
Screenshot: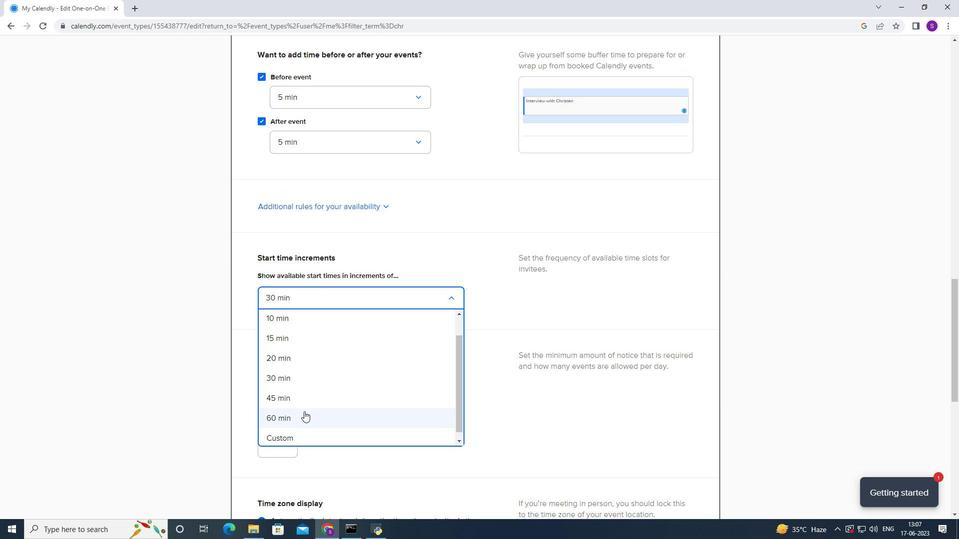 
Action: Mouse pressed left at (295, 432)
Screenshot: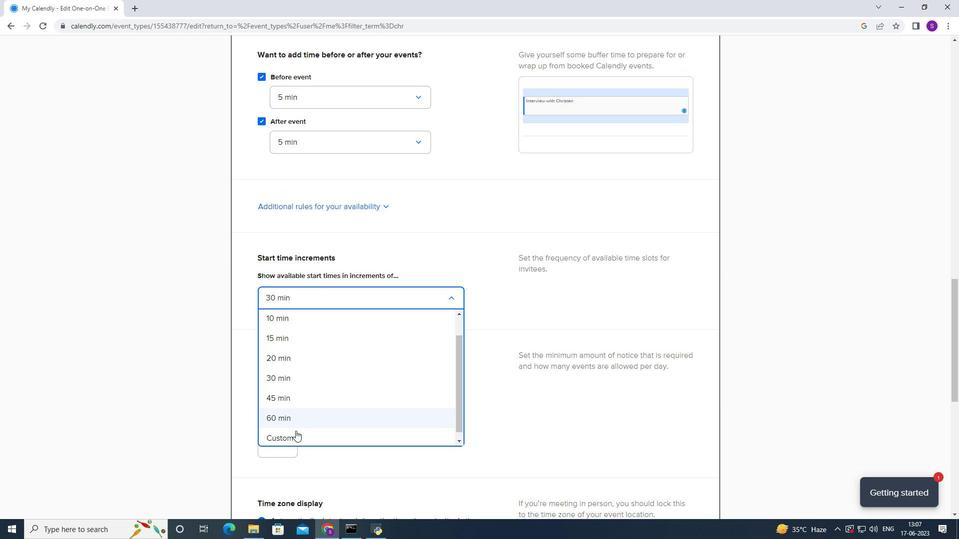 
Action: Mouse moved to (314, 323)
Screenshot: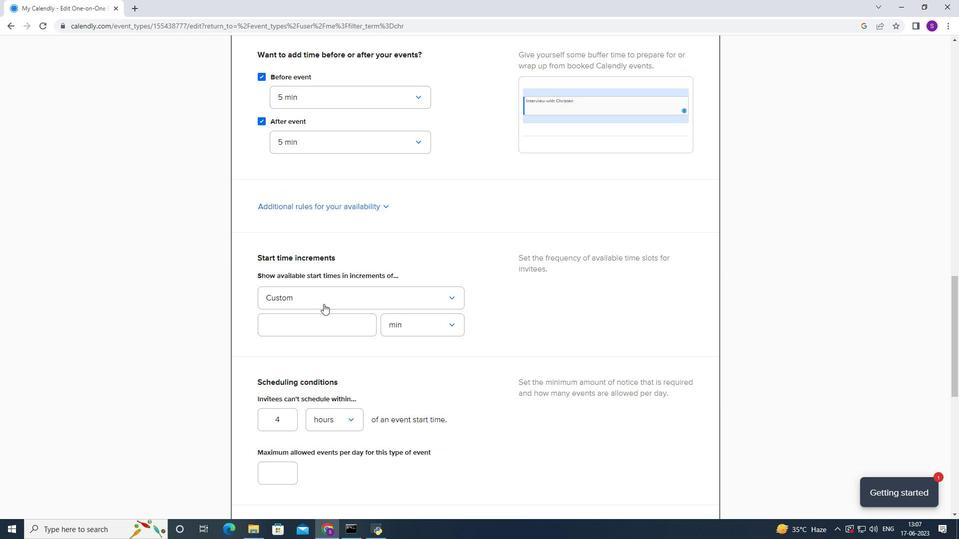 
Action: Mouse pressed left at (314, 323)
Screenshot: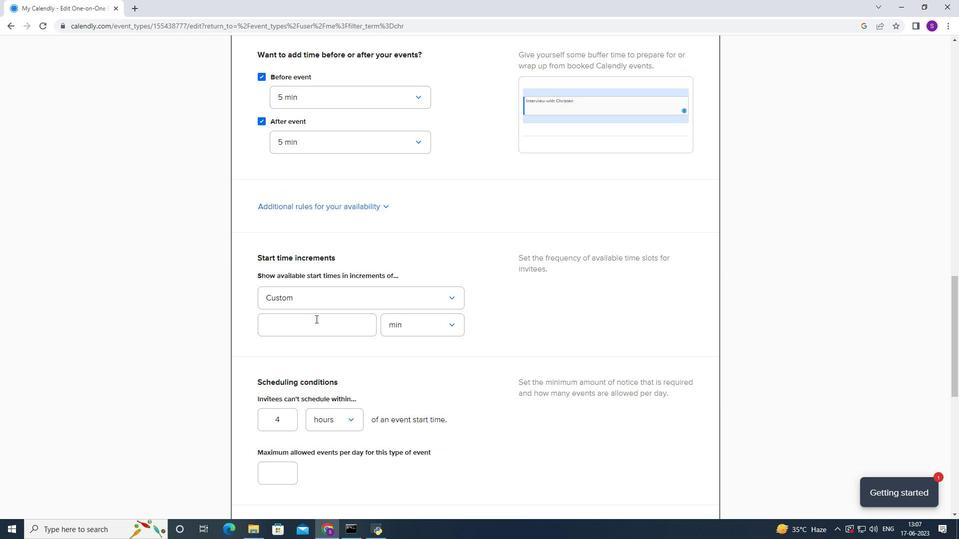 
Action: Key pressed 50
Screenshot: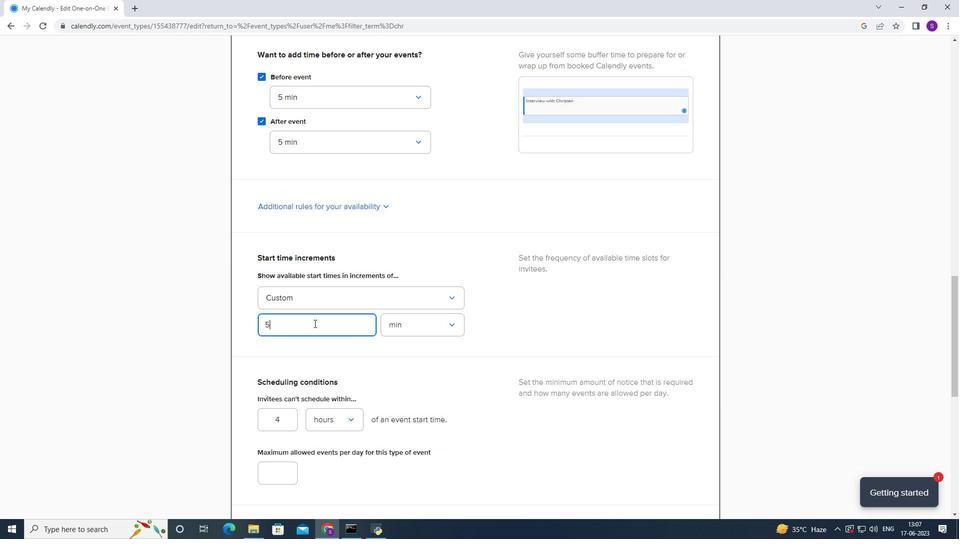
Action: Mouse moved to (338, 379)
Screenshot: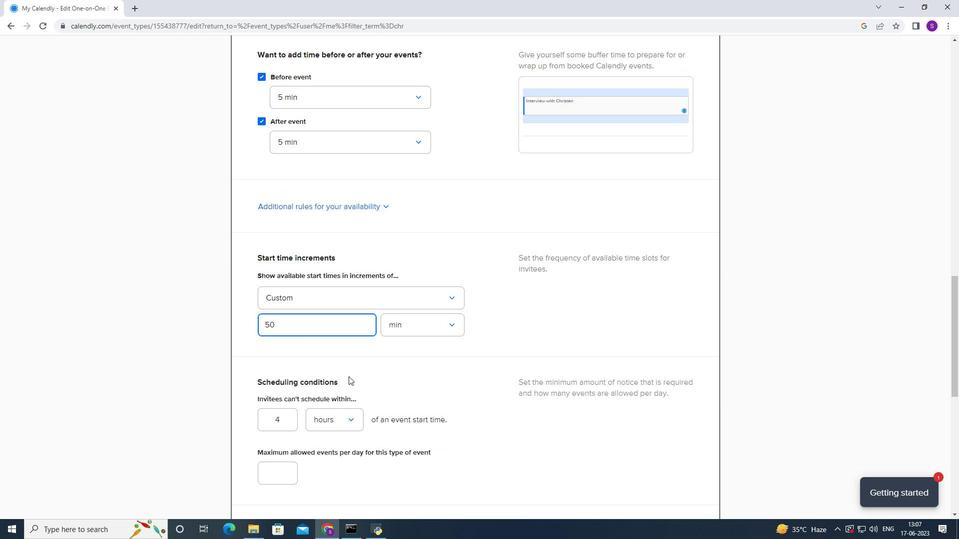 
Action: Mouse pressed left at (338, 379)
Screenshot: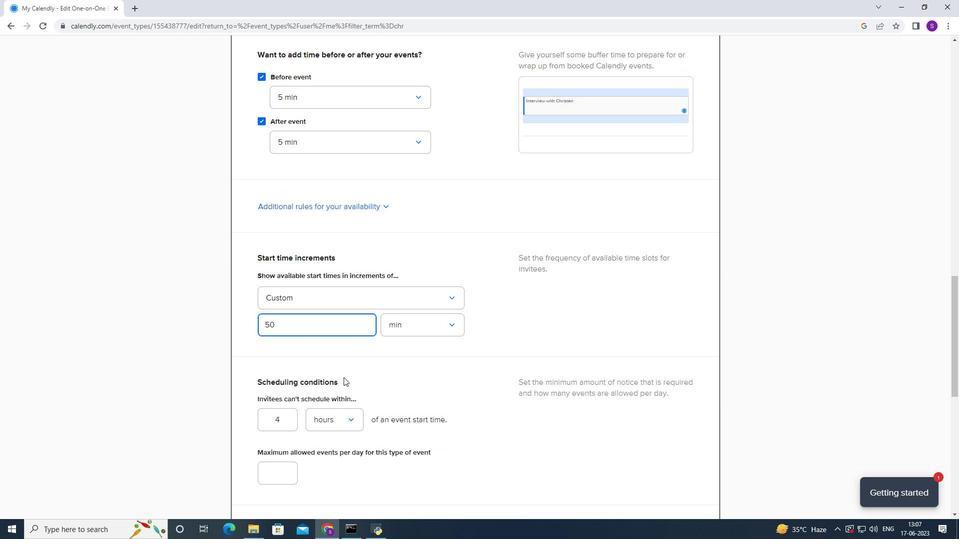 
Action: Mouse moved to (296, 420)
Screenshot: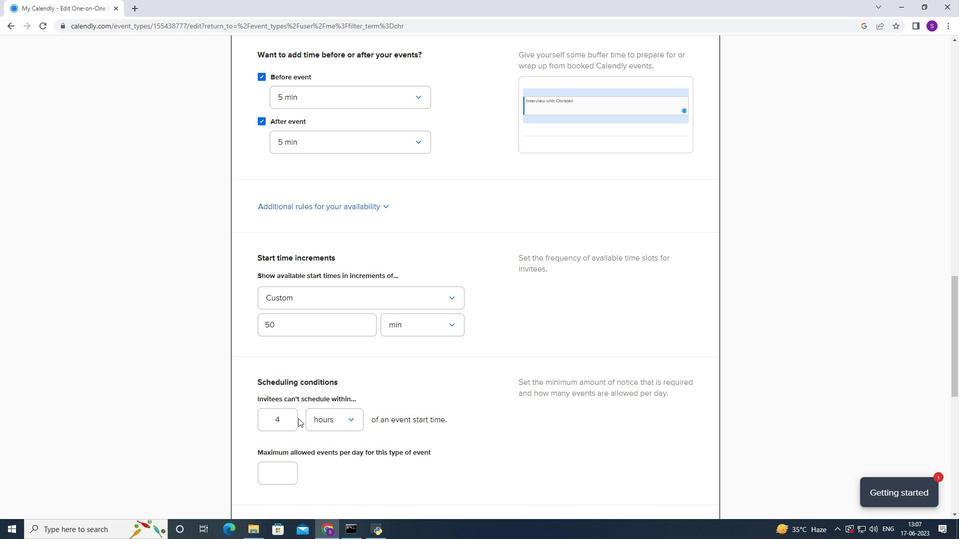
Action: Mouse pressed left at (296, 420)
Screenshot: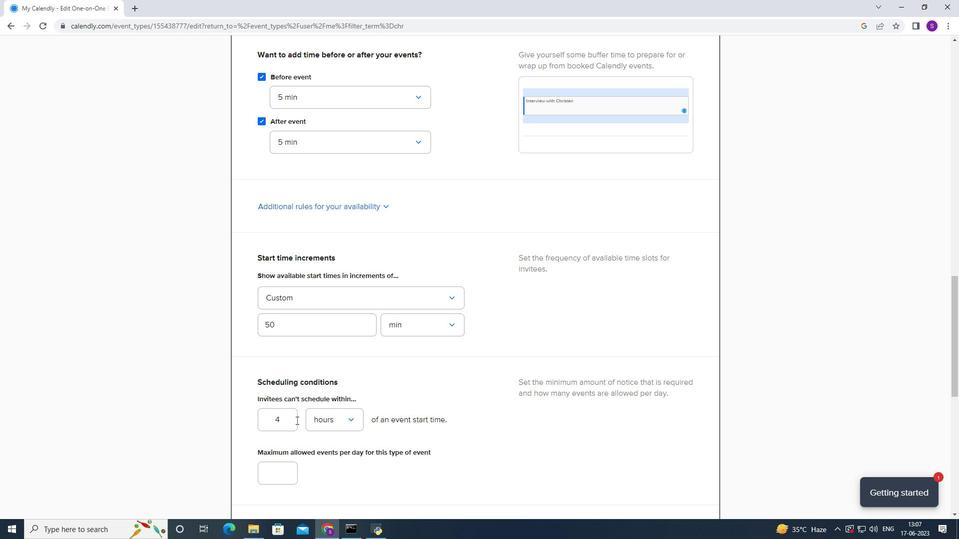 
Action: Key pressed <Key.backspace>44
Screenshot: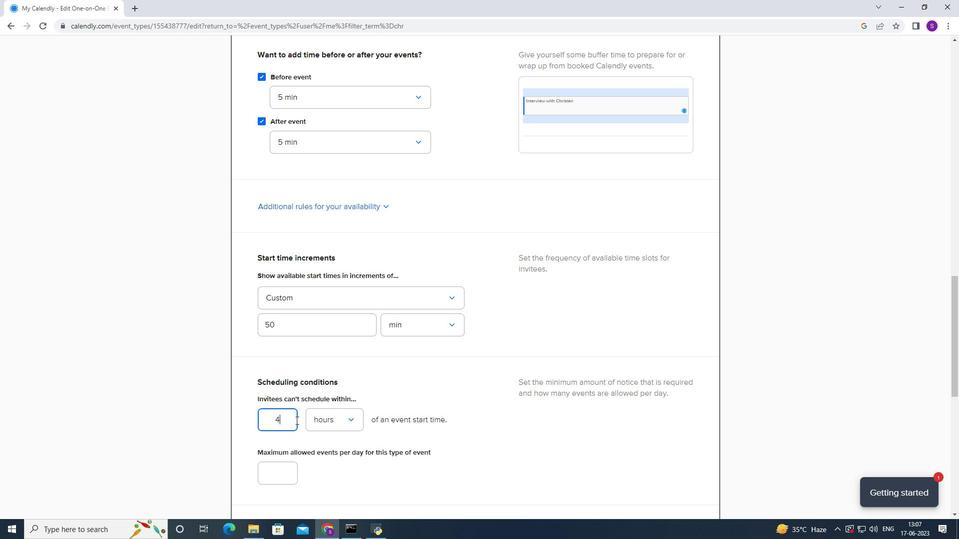 
Action: Mouse moved to (284, 465)
Screenshot: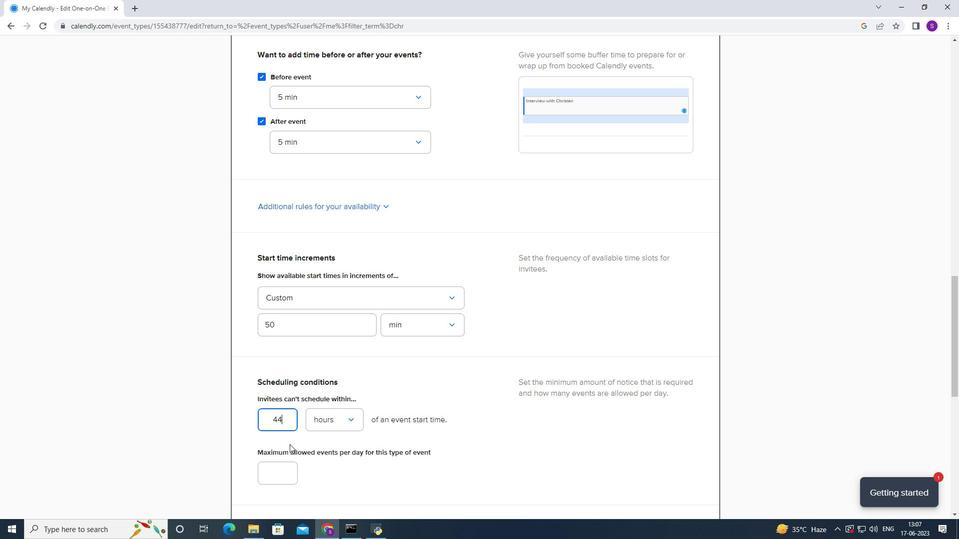 
Action: Mouse pressed left at (284, 465)
Screenshot: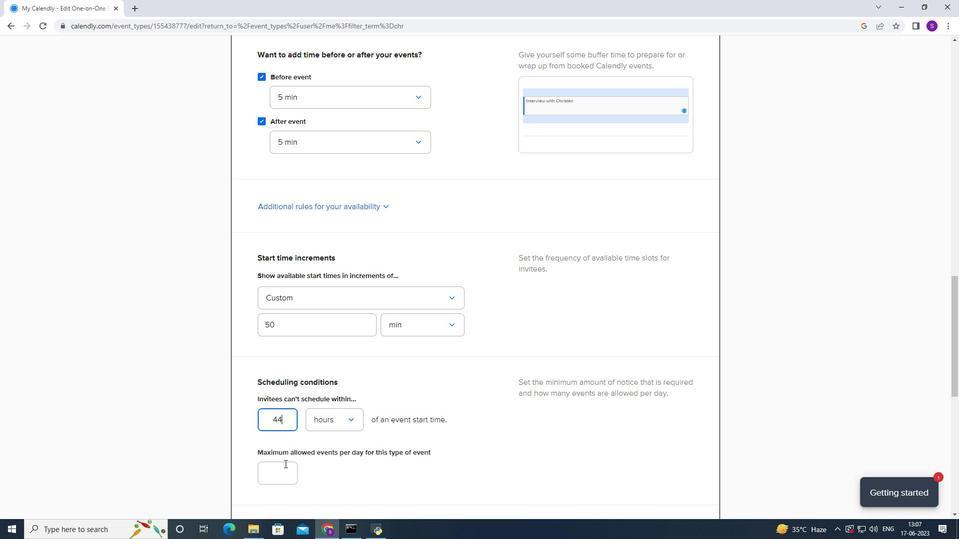 
Action: Key pressed 2
Screenshot: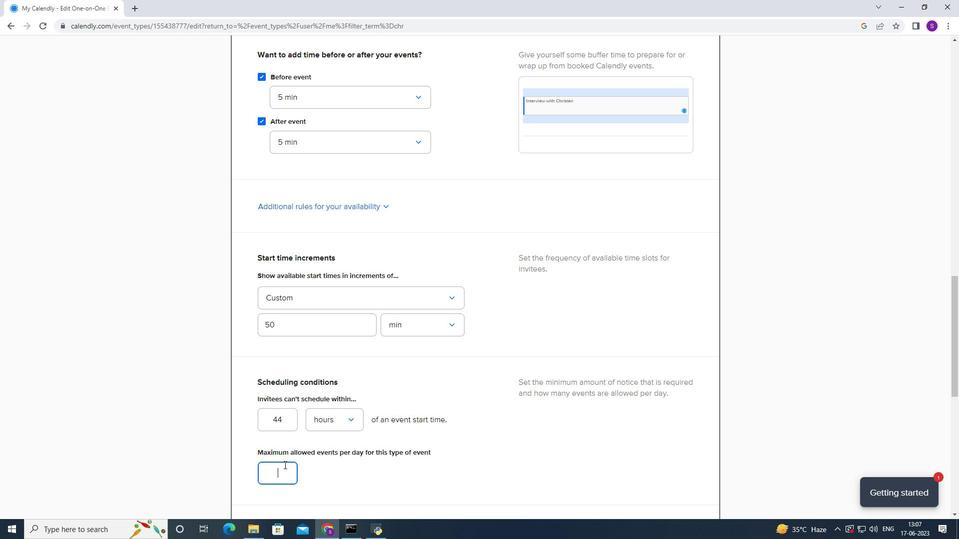 
Action: Mouse moved to (329, 444)
Screenshot: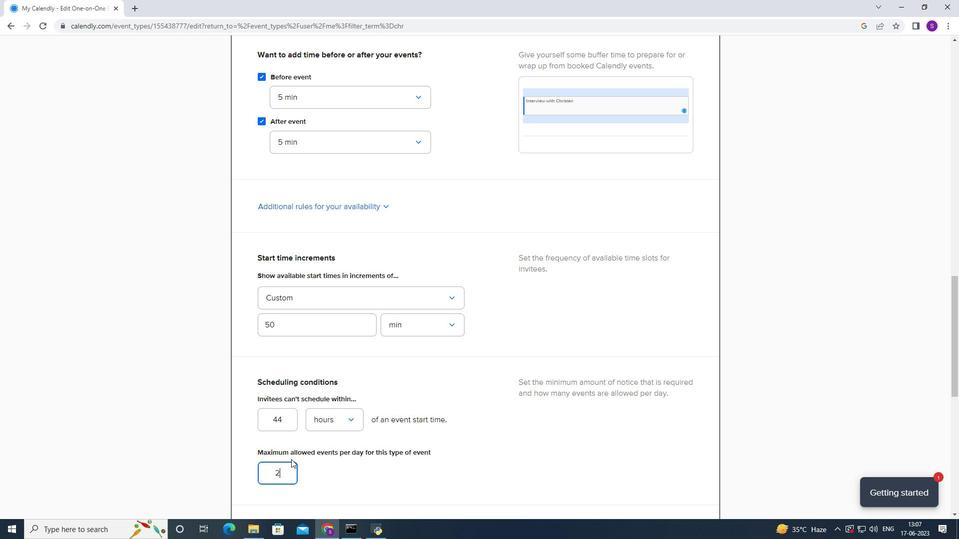 
Action: Mouse scrolled (329, 444) with delta (0, 0)
Screenshot: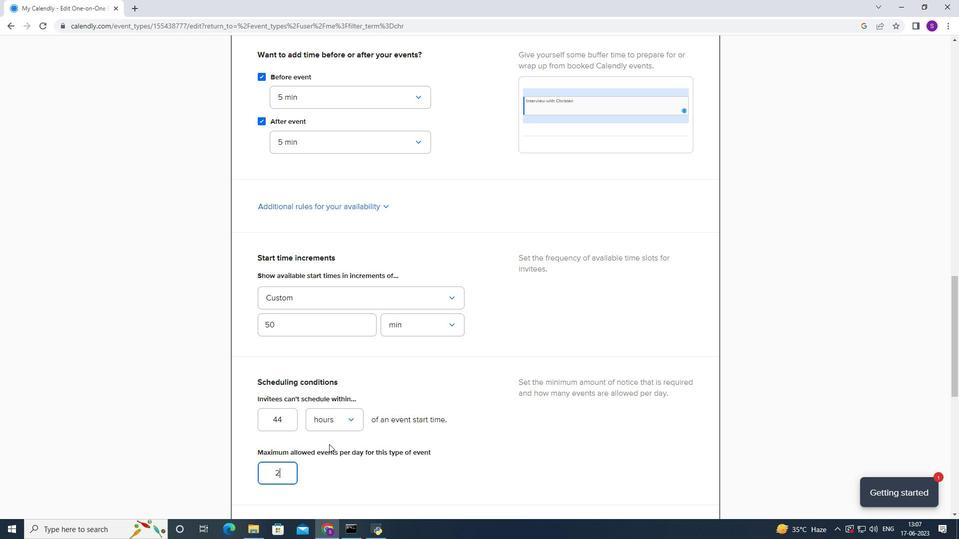 
Action: Mouse scrolled (329, 444) with delta (0, 0)
Screenshot: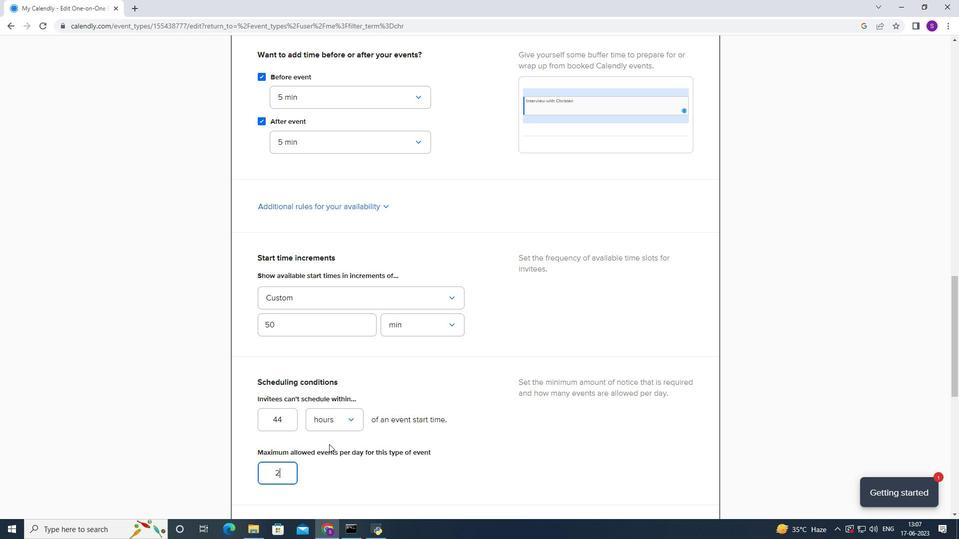 
Action: Mouse scrolled (329, 444) with delta (0, 0)
Screenshot: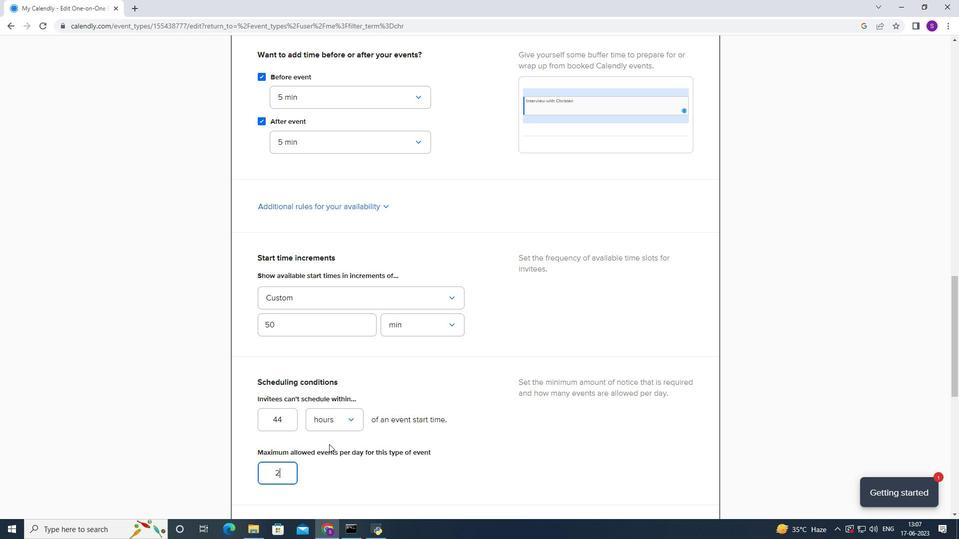 
Action: Mouse scrolled (329, 444) with delta (0, 0)
Screenshot: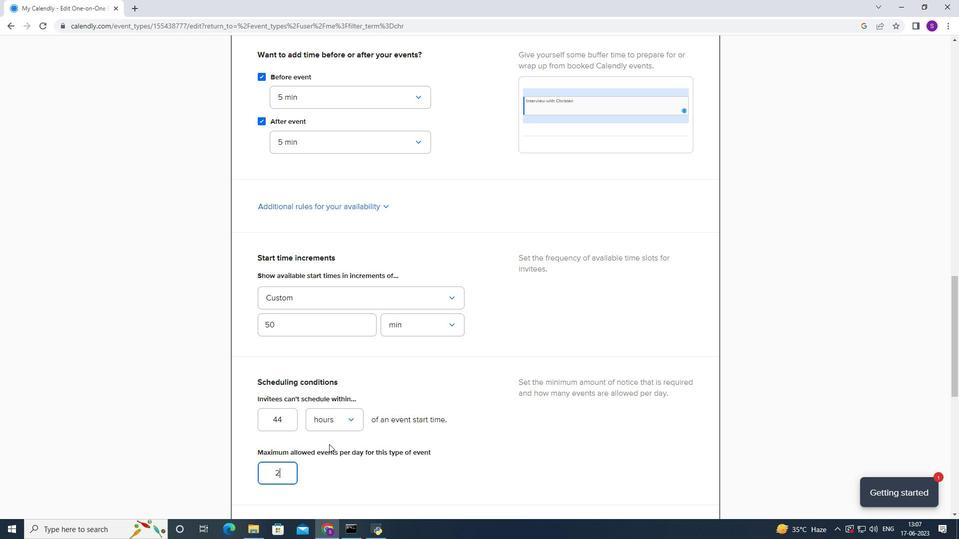 
Action: Mouse scrolled (329, 444) with delta (0, 0)
Screenshot: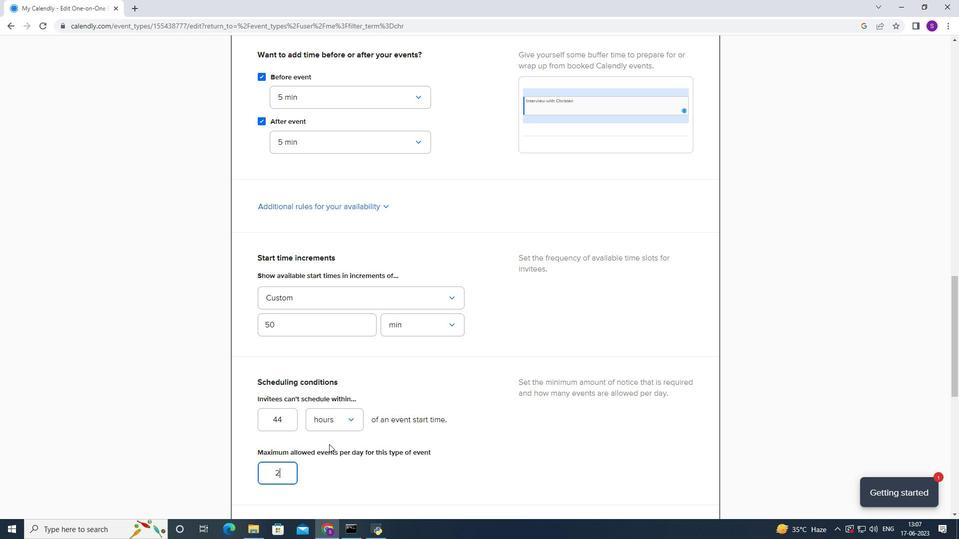 
Action: Mouse scrolled (329, 444) with delta (0, 0)
Screenshot: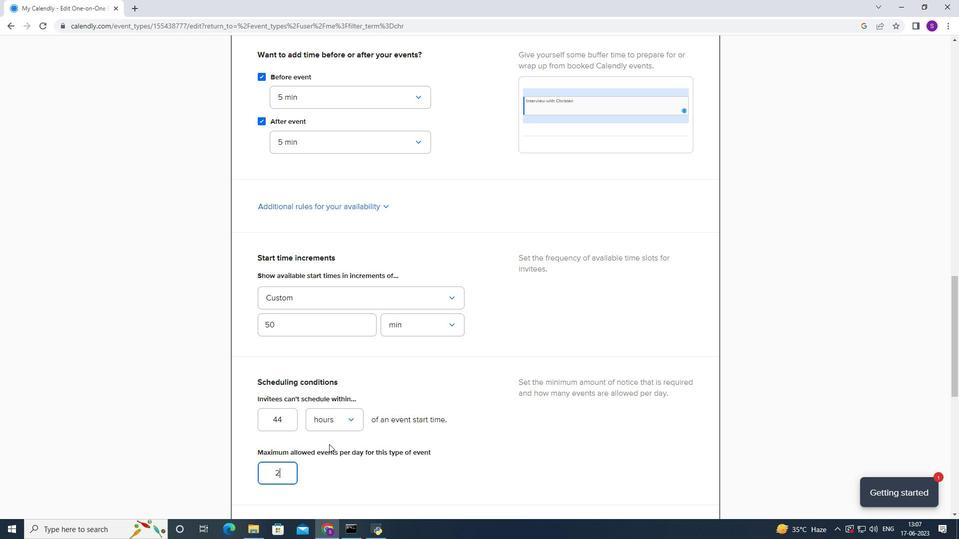 
Action: Mouse scrolled (329, 444) with delta (0, 0)
Screenshot: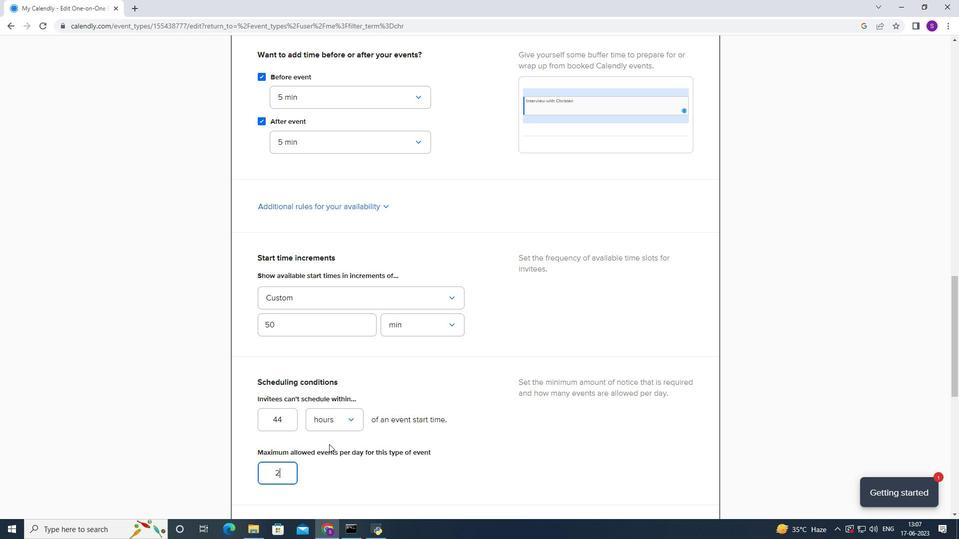 
Action: Mouse moved to (681, 353)
Screenshot: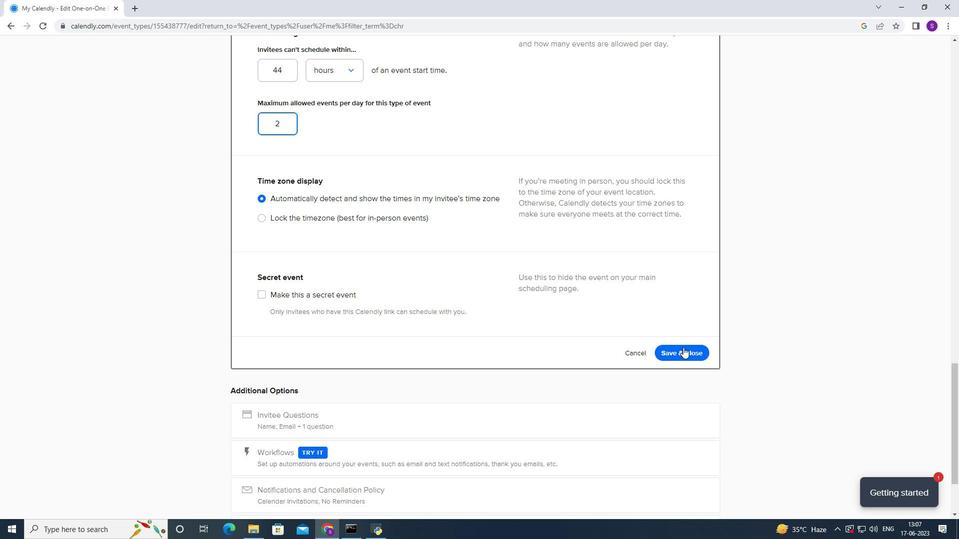 
Action: Mouse pressed left at (681, 353)
Screenshot: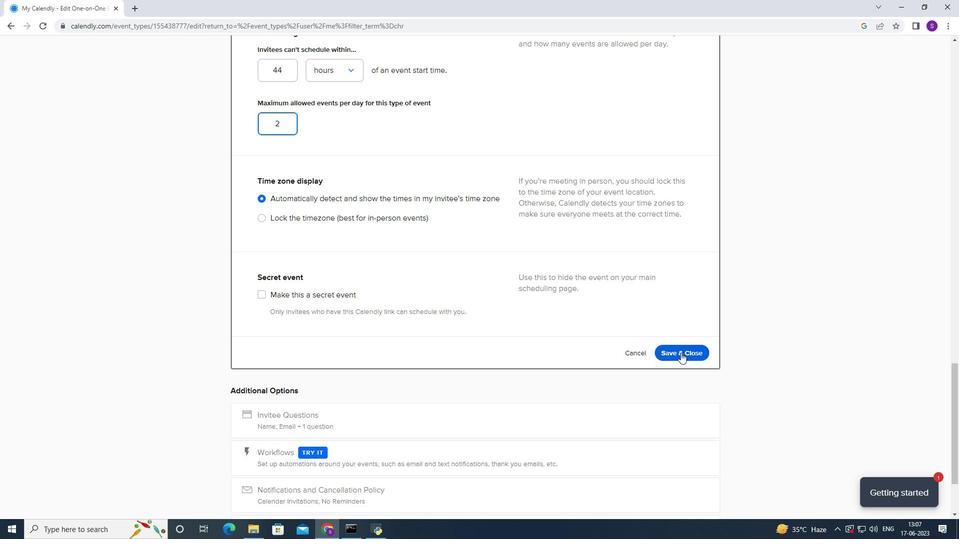 
Action: Mouse moved to (681, 346)
Screenshot: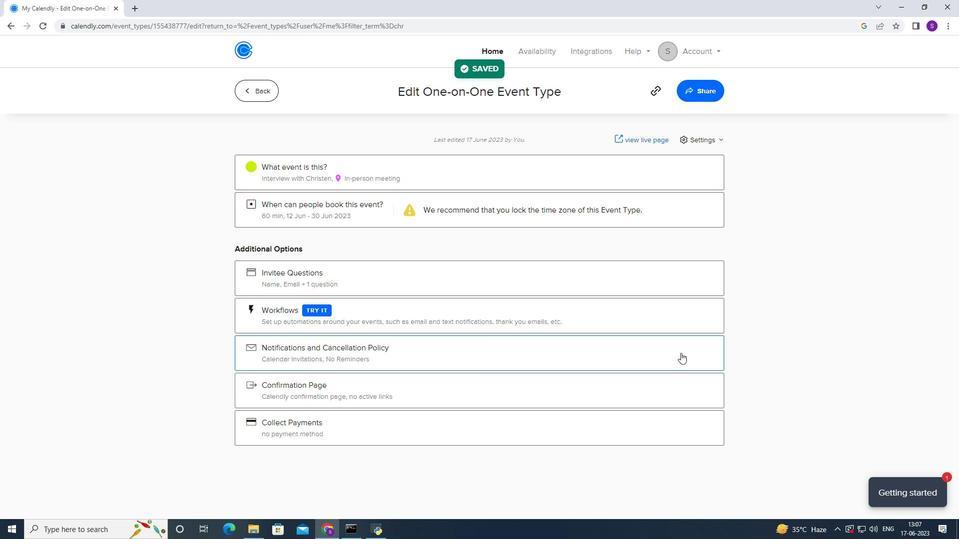 
